 Task: Create new contact,   with mail id: 'MadelynWright95@Protonmail.com', first name: 'Madelyn', Last name: 'Wright', Job Title: UI/UX Developer, Phone number (617) 555-8901. Change life cycle stage to  'Lead' and lead status to 'New'. Add new company to the associated contact: www.geslogistics.com
 . Logged in from softage.5@softage.net
Action: Mouse moved to (87, 72)
Screenshot: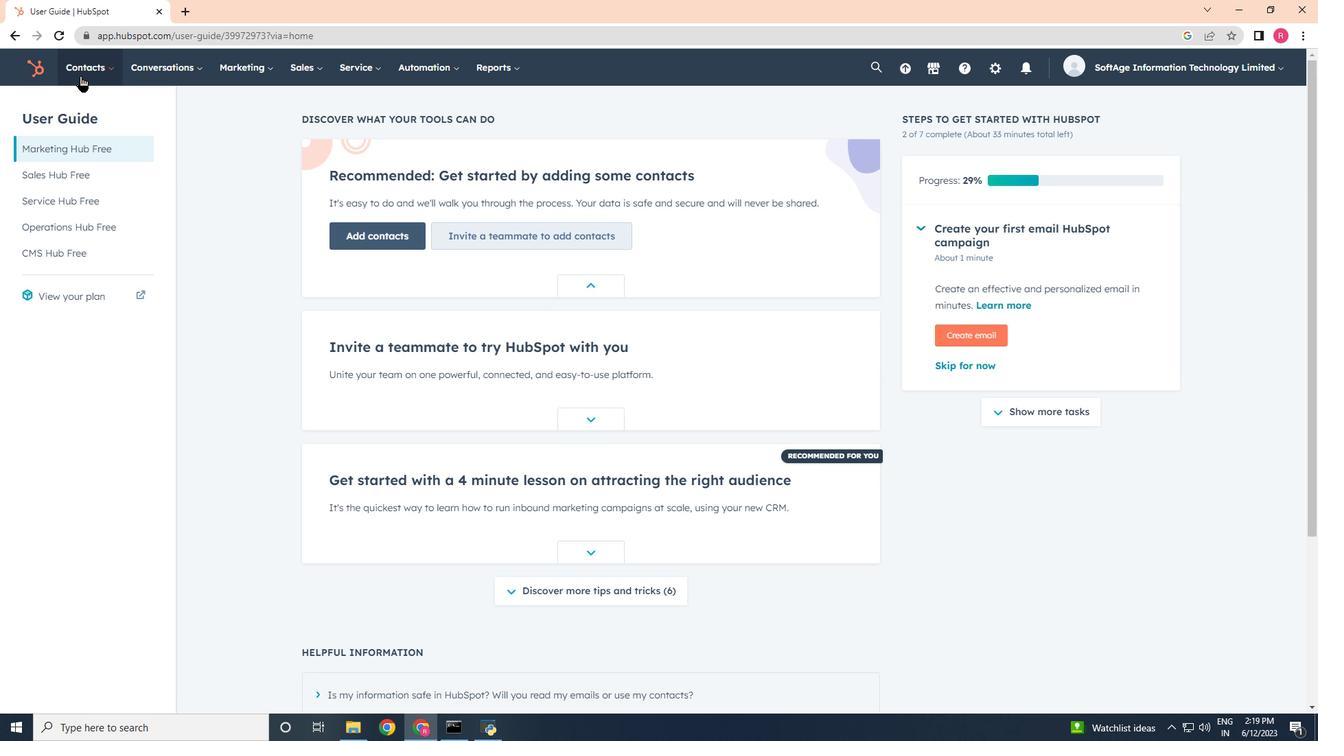 
Action: Mouse pressed left at (87, 72)
Screenshot: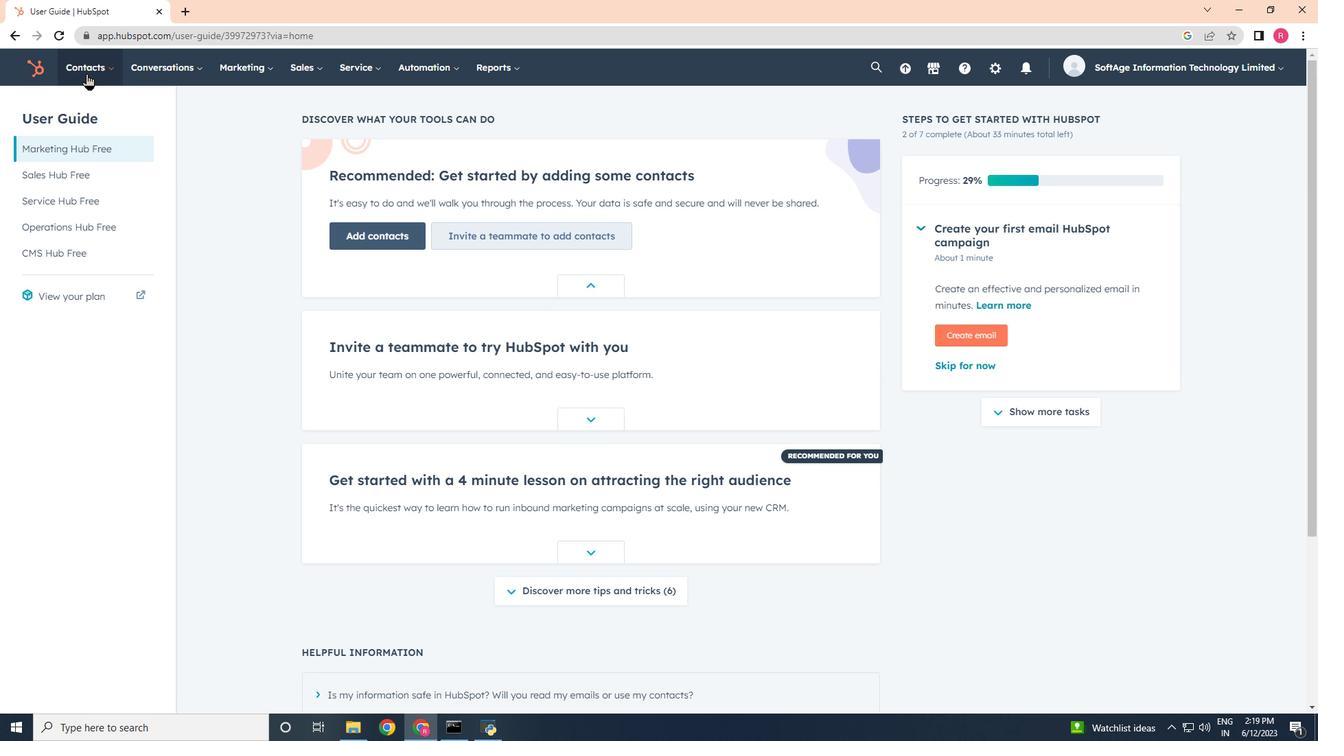 
Action: Mouse moved to (84, 113)
Screenshot: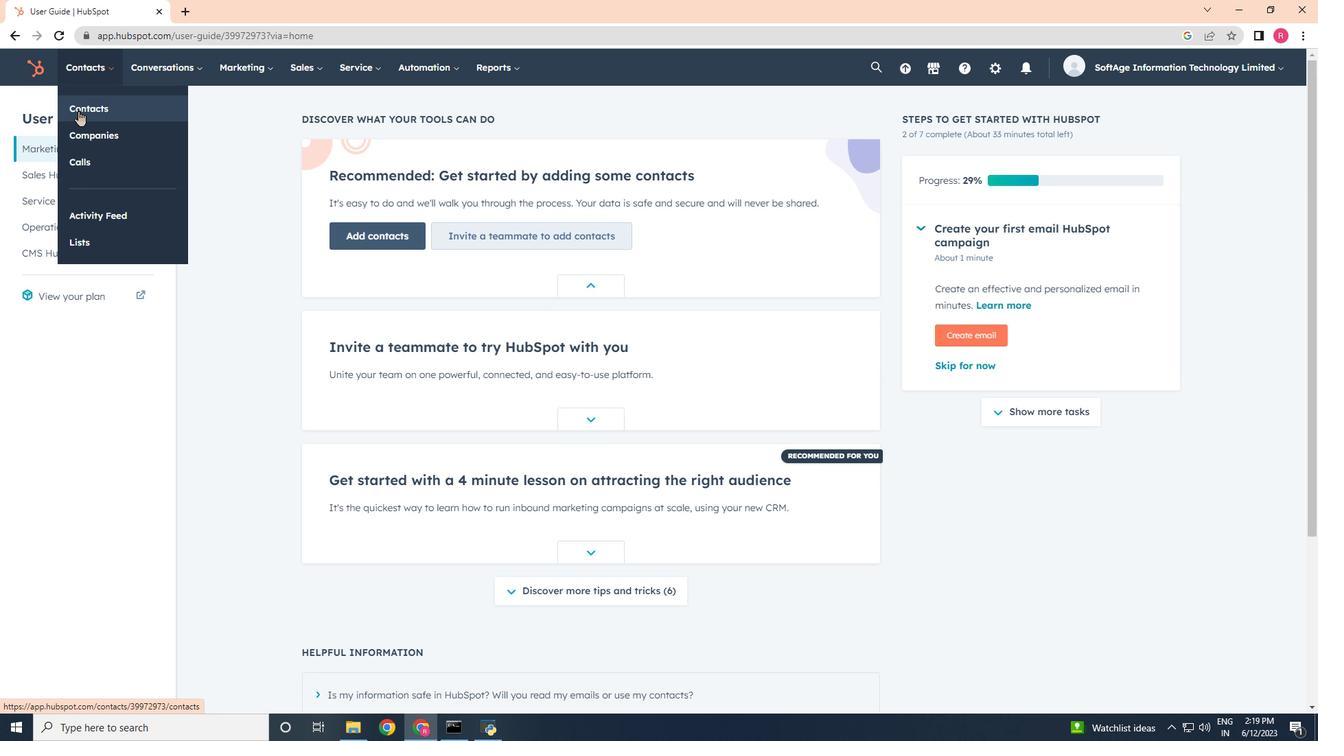 
Action: Mouse pressed left at (84, 113)
Screenshot: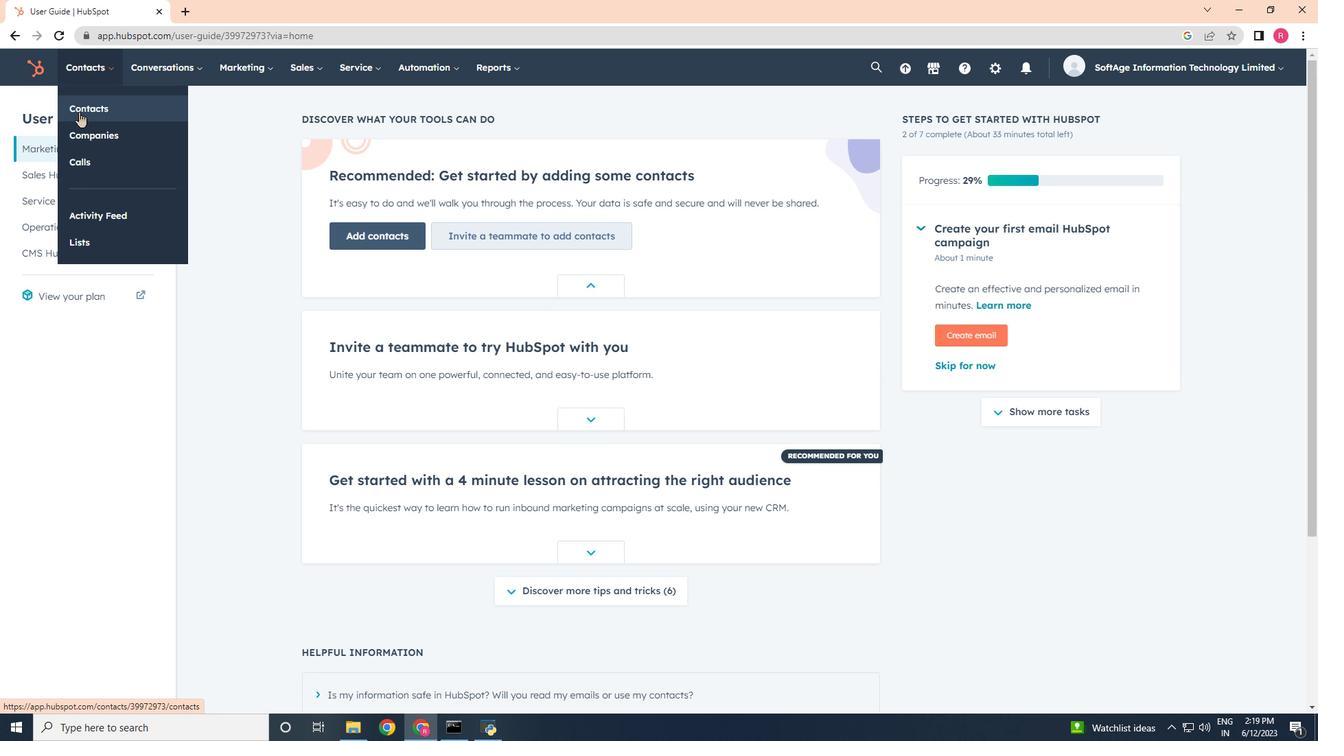 
Action: Mouse moved to (1260, 107)
Screenshot: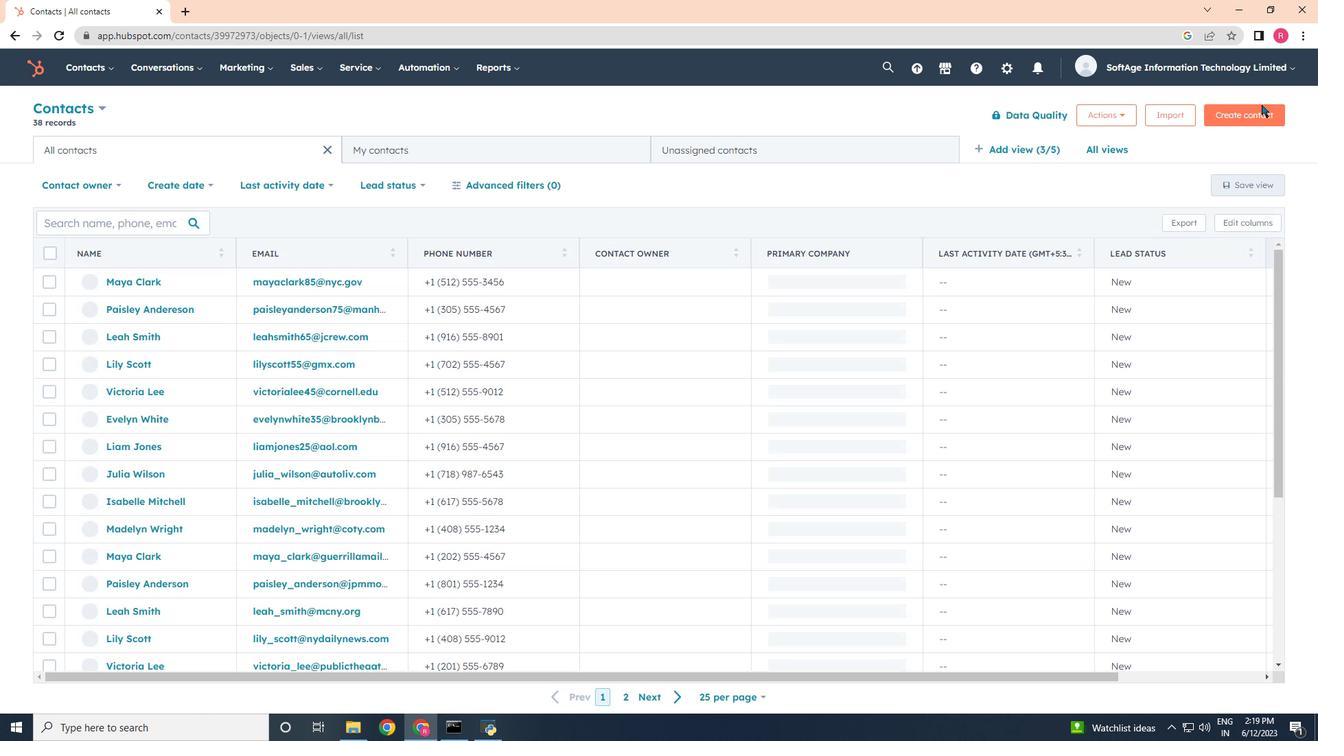 
Action: Mouse pressed left at (1260, 107)
Screenshot: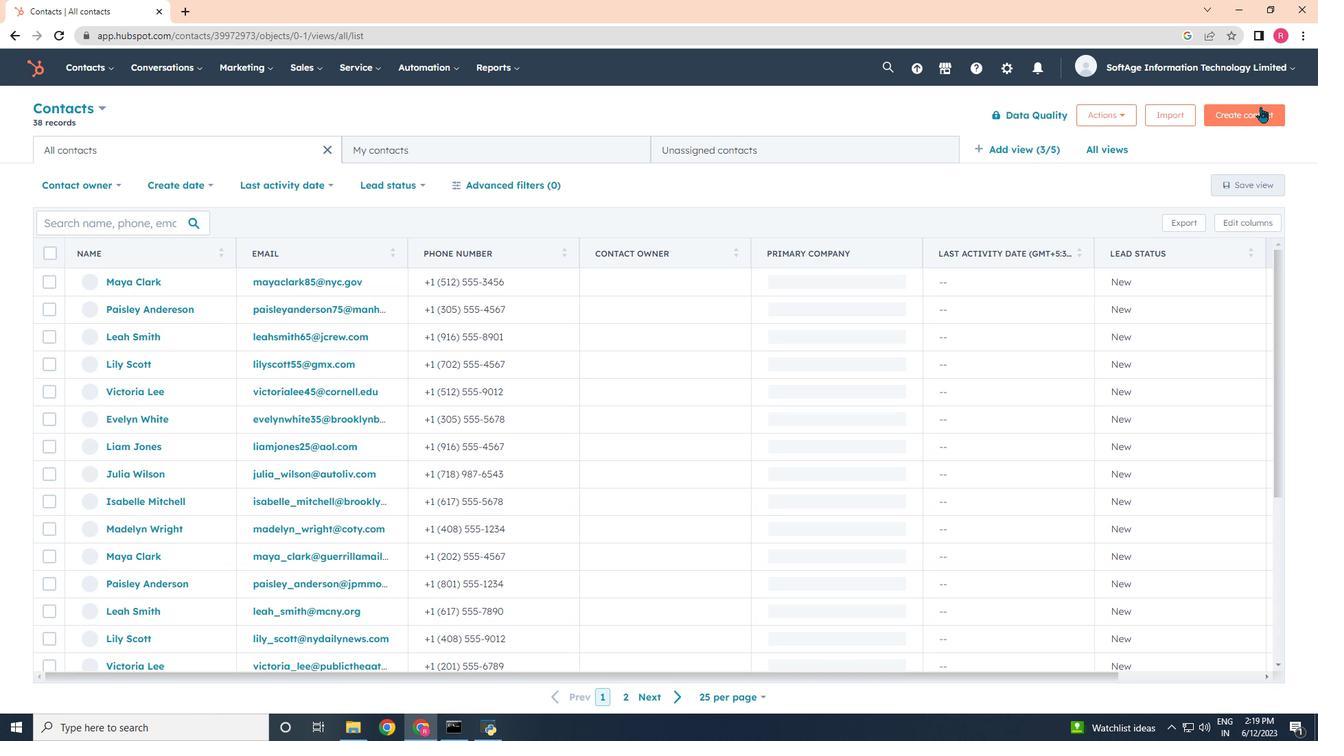 
Action: Mouse moved to (1072, 191)
Screenshot: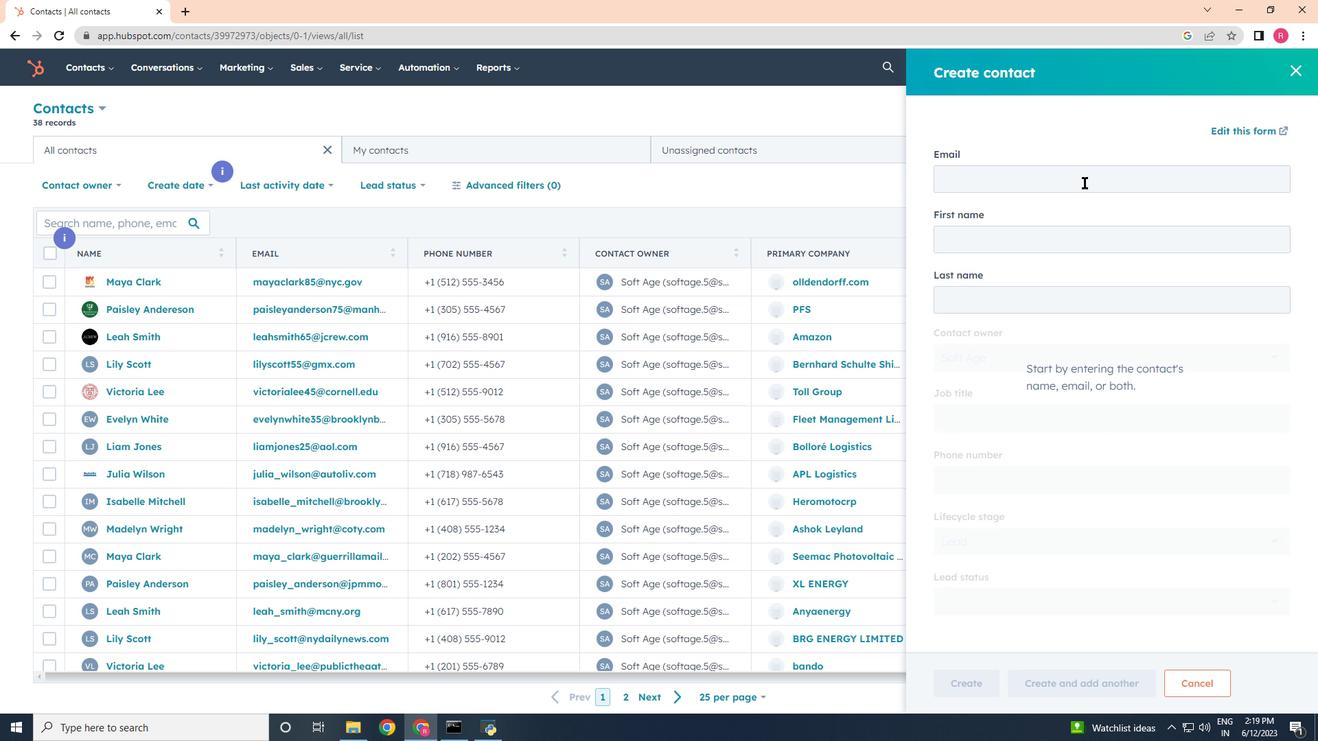 
Action: Mouse pressed left at (1072, 191)
Screenshot: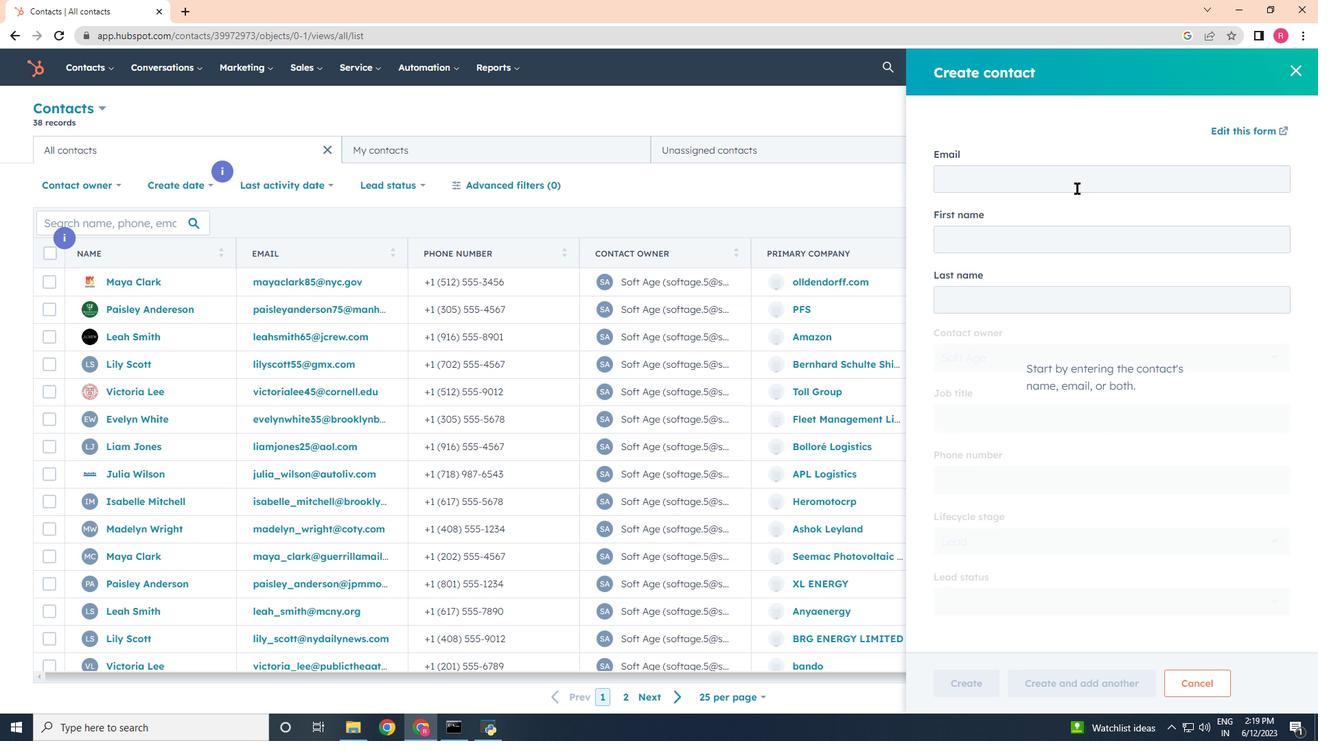 
Action: Key pressed <Key.shift>Madelyn<Key.shift>Wrigjt<Key.backspace><Key.backspace>ht95<Key.shift><Key.shift><Key.shift><Key.shift><Key.shift><Key.shift><Key.shift><Key.shift><Key.shift><Key.shift><Key.shift><Key.shift><Key.shift><Key.shift><Key.shift><Key.shift><Key.shift>@<Key.shift>Protonmail.com
Screenshot: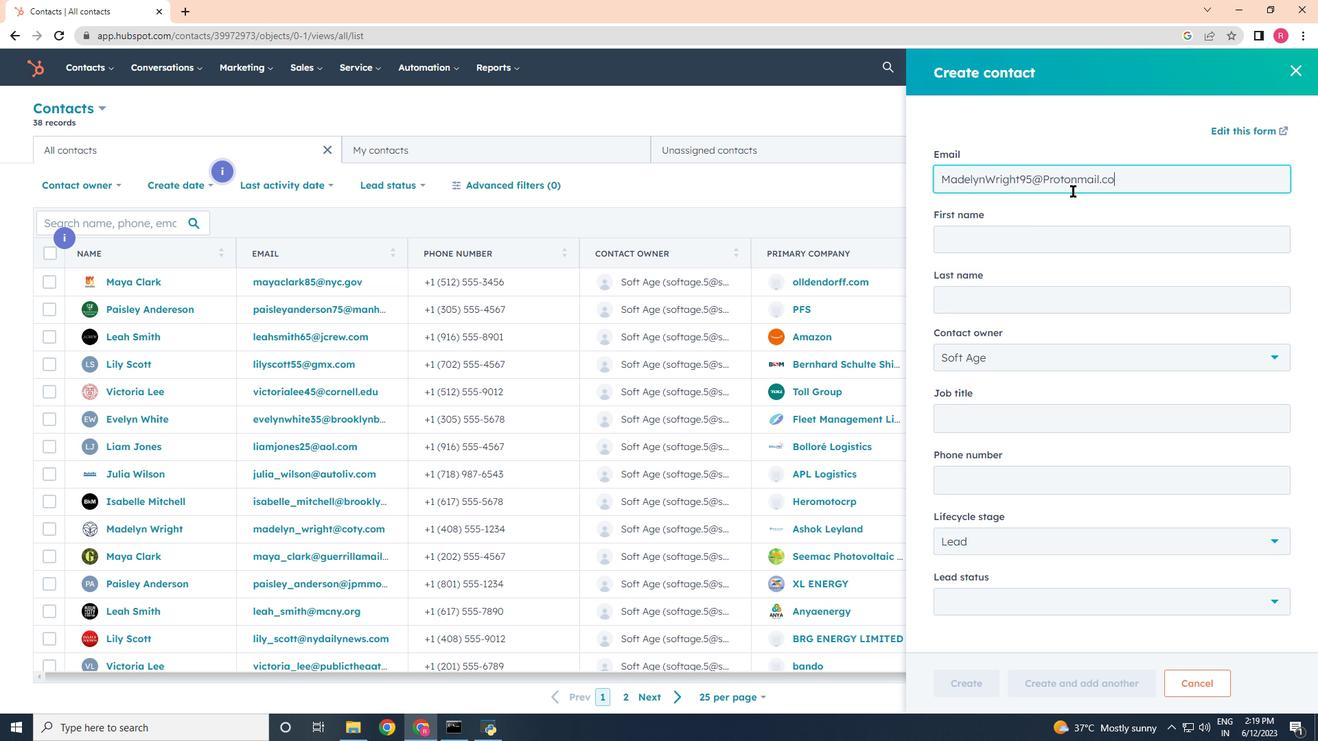
Action: Mouse moved to (1054, 234)
Screenshot: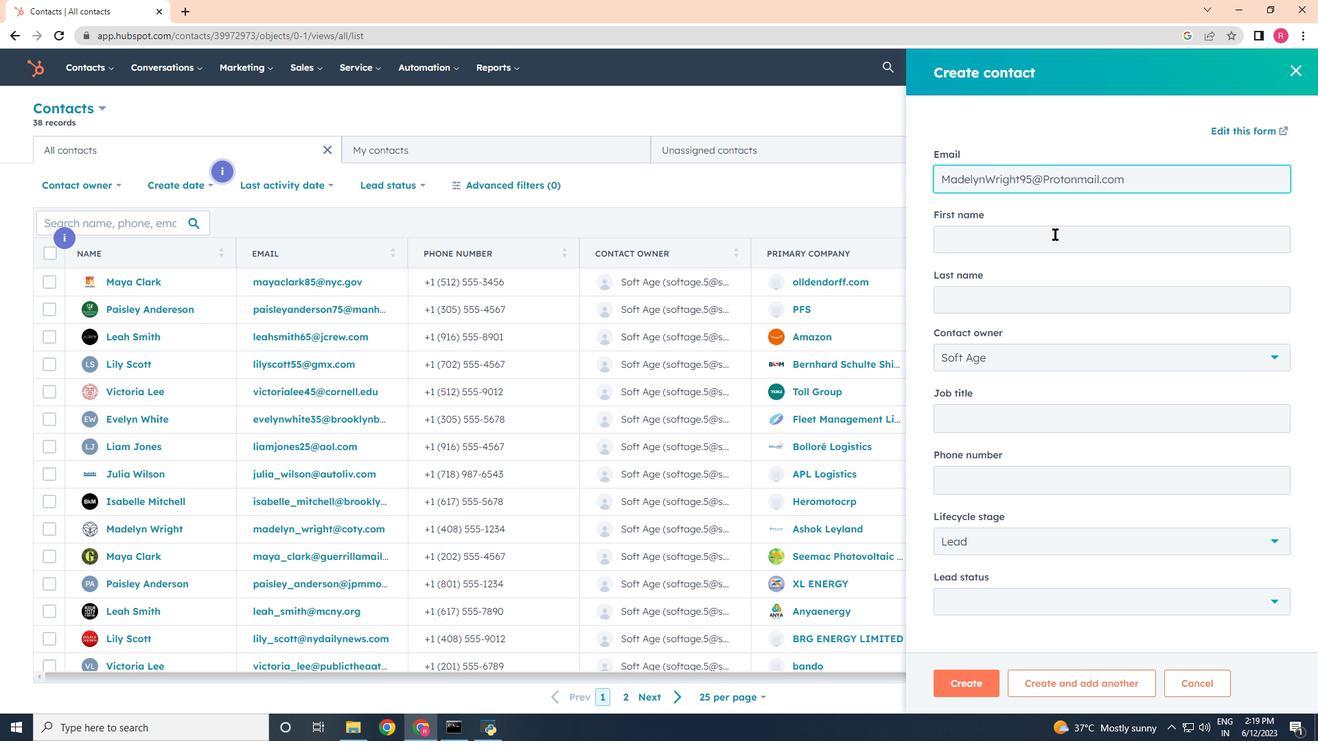 
Action: Mouse pressed left at (1054, 234)
Screenshot: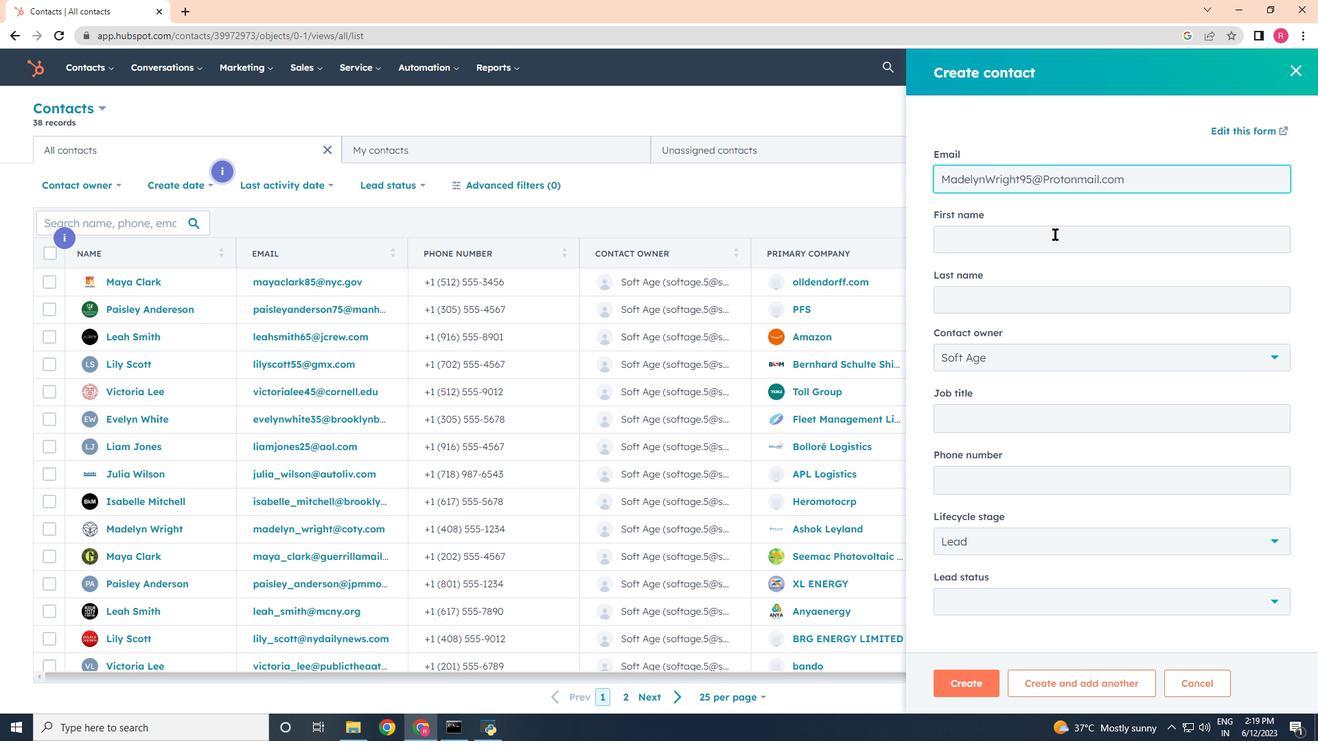 
Action: Mouse moved to (1052, 234)
Screenshot: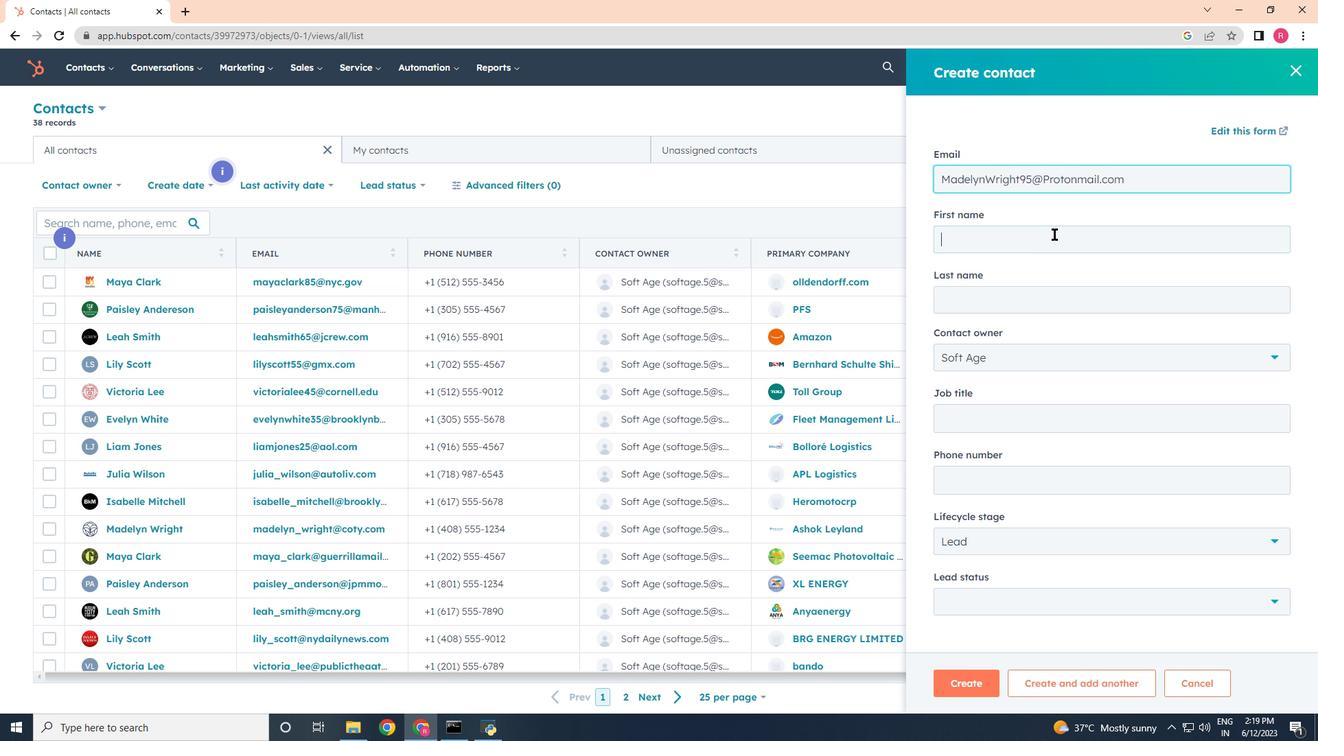 
Action: Key pressed <Key.shift><Key.shift><Key.shift><Key.shift><Key.shift>Madek<Key.backspace>lyn<Key.space><Key.tab><Key.shift><Key.shift><Key.shift><Key.shift><Key.shift><Key.shift><Key.shift><Key.shift><Key.shift><Key.shift><Key.shift><Key.shift><Key.shift><Key.shift><Key.shift><Key.shift><Key.shift><Key.shift><Key.shift><Key.shift><Key.shift><Key.shift><Key.shift><Key.shift><Key.shift><Key.shift>Wright
Screenshot: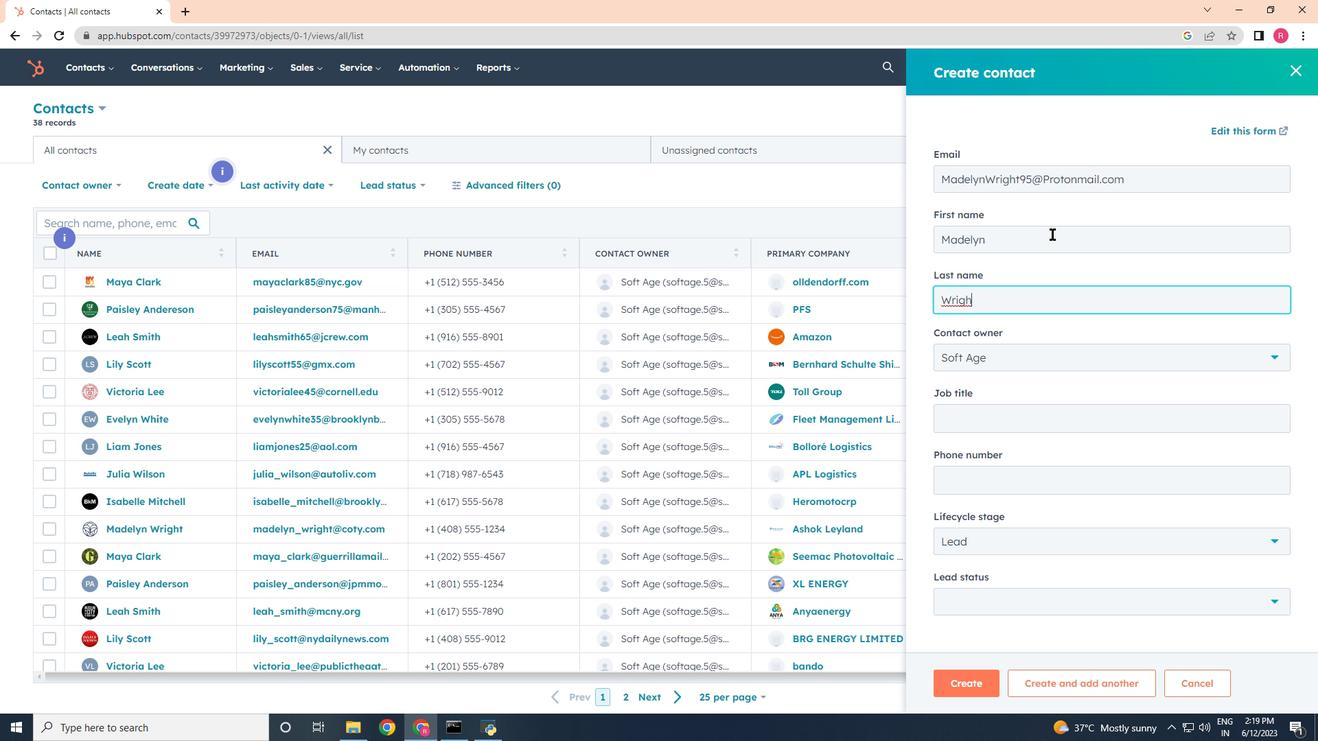 
Action: Mouse moved to (998, 418)
Screenshot: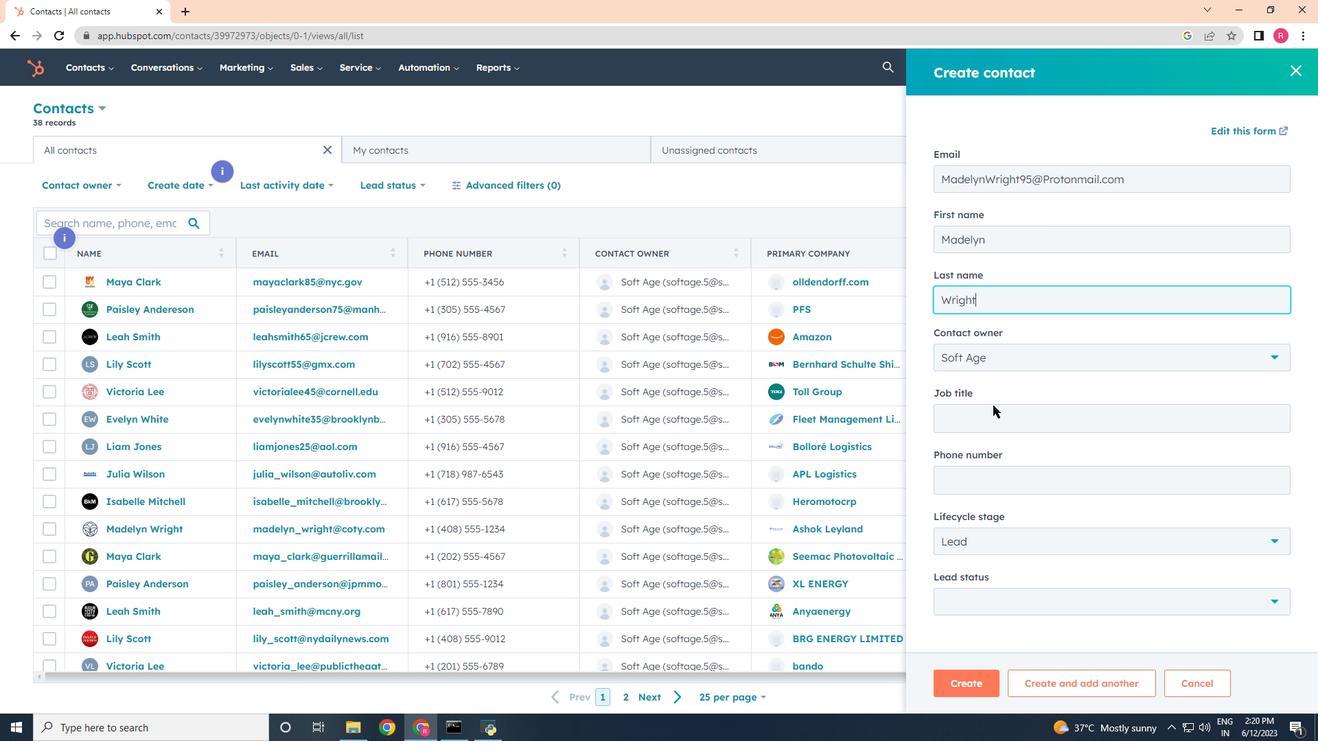 
Action: Mouse pressed left at (998, 418)
Screenshot: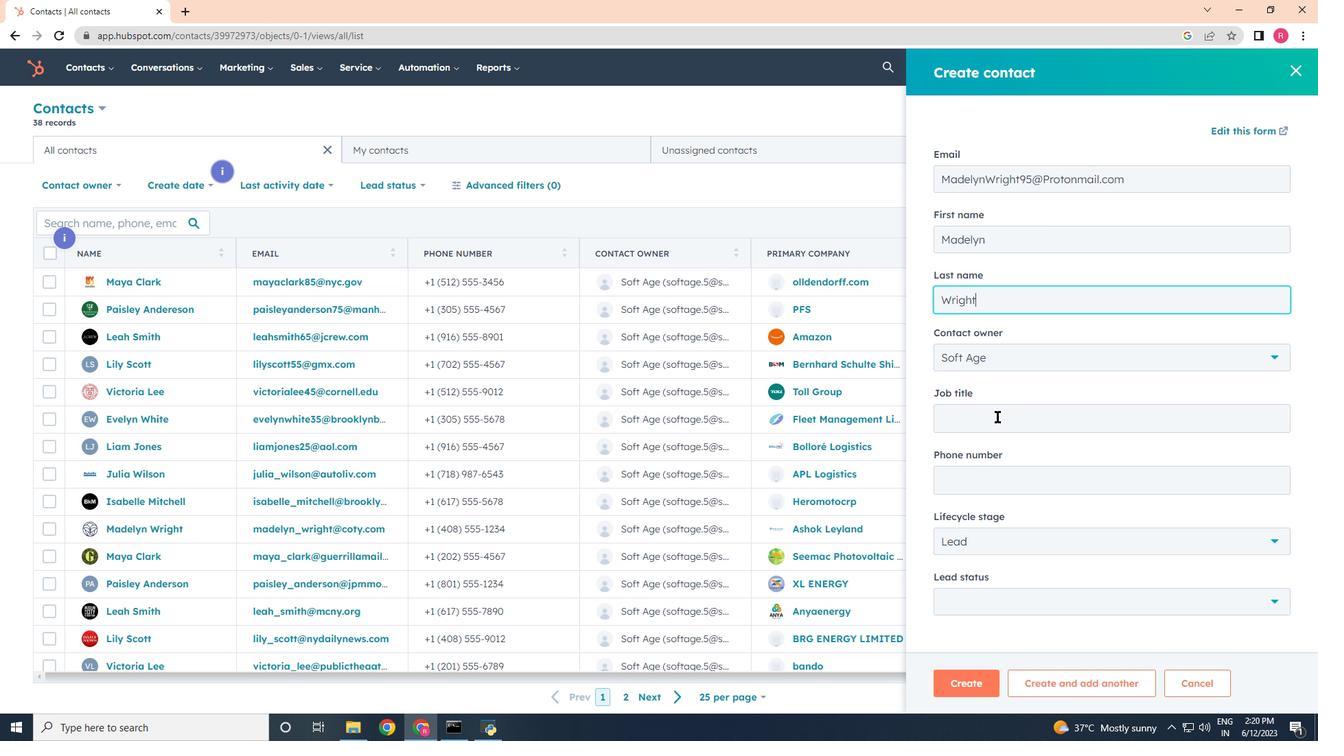 
Action: Mouse moved to (939, 406)
Screenshot: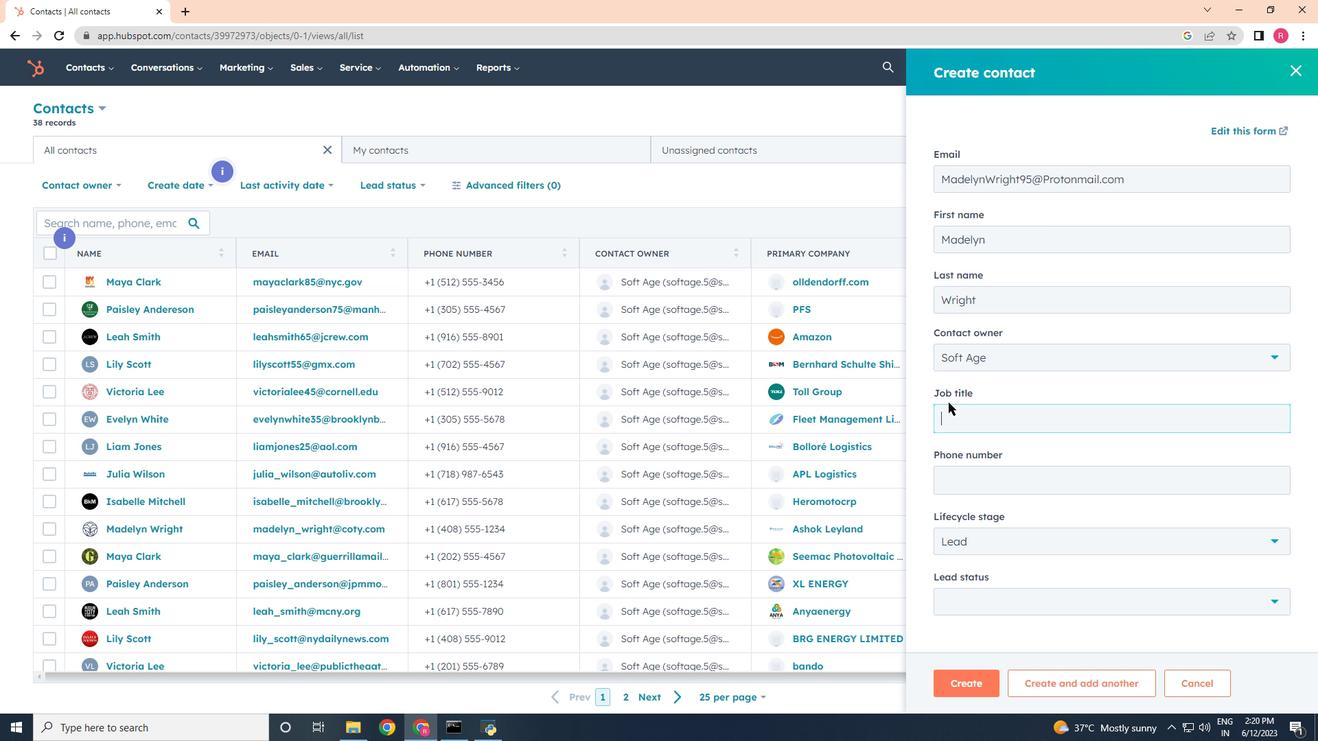 
Action: Key pressed 61
Screenshot: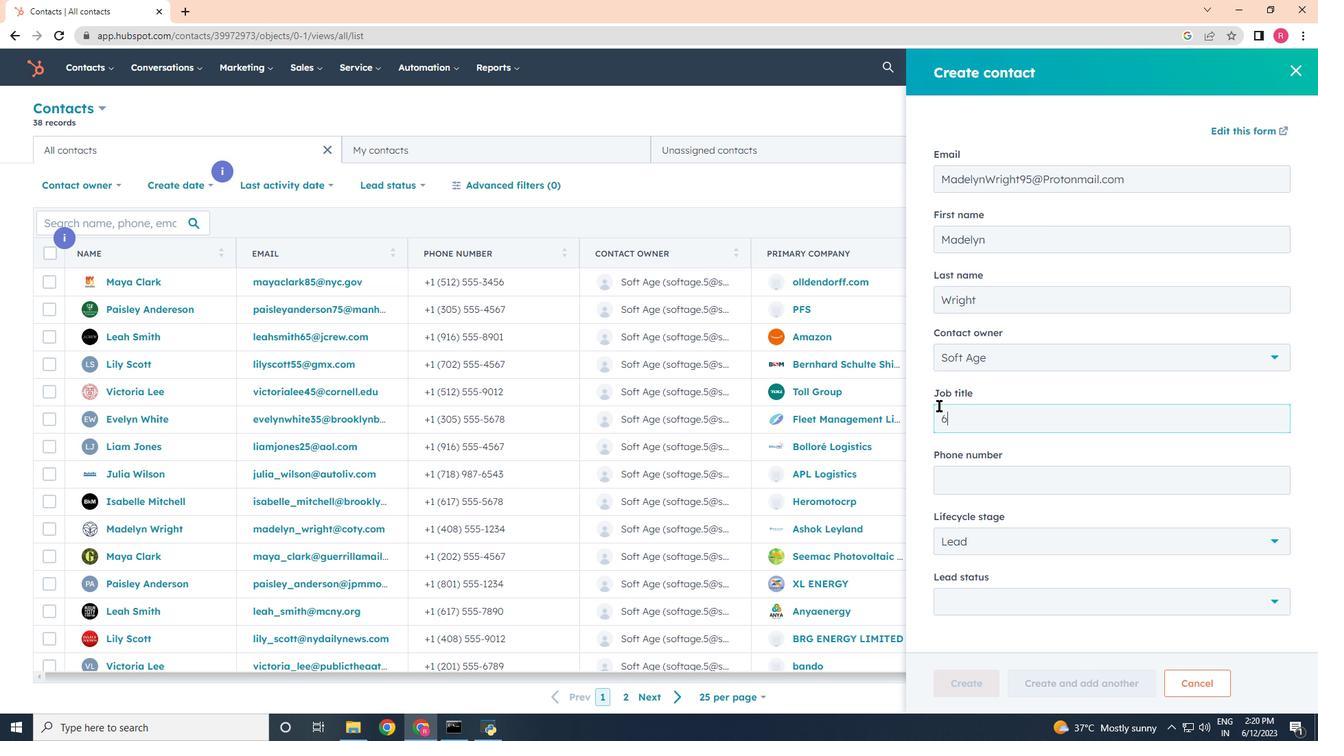 
Action: Mouse moved to (937, 407)
Screenshot: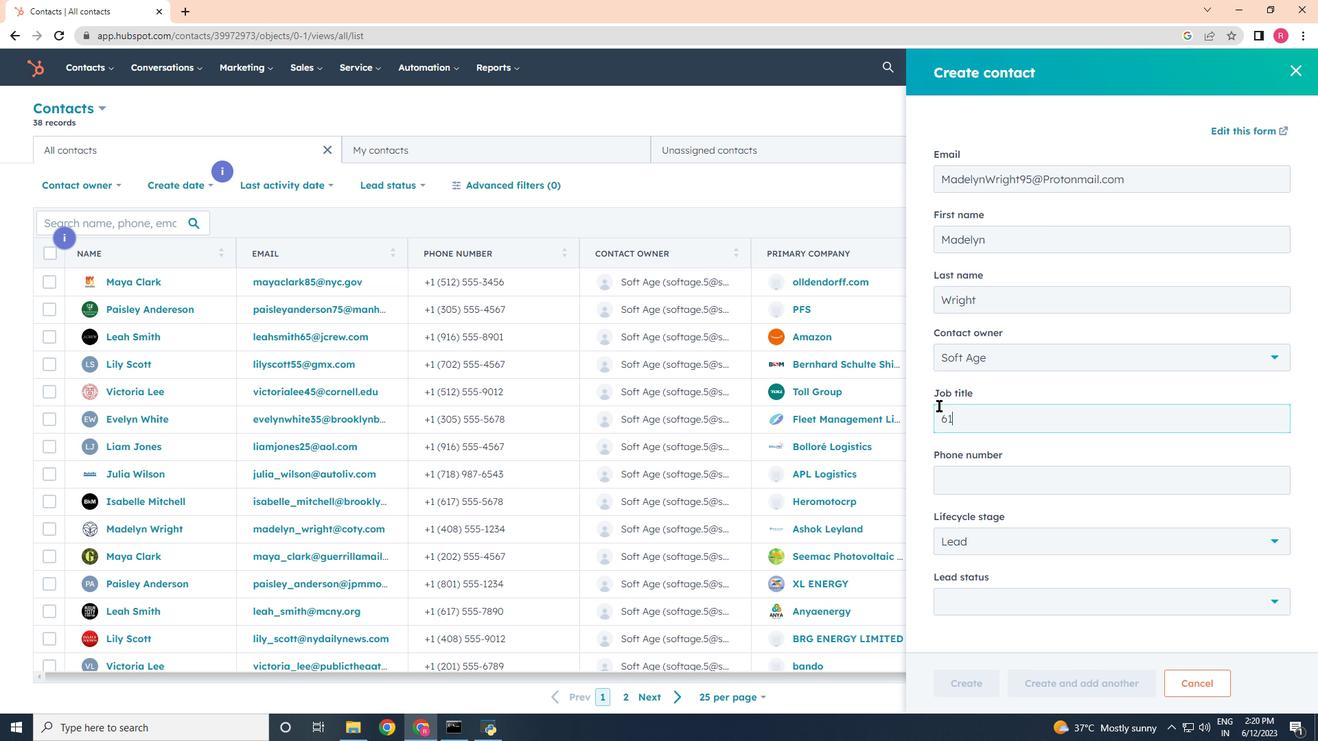 
Action: Key pressed 75558901<Key.tab><Key.tab>
Screenshot: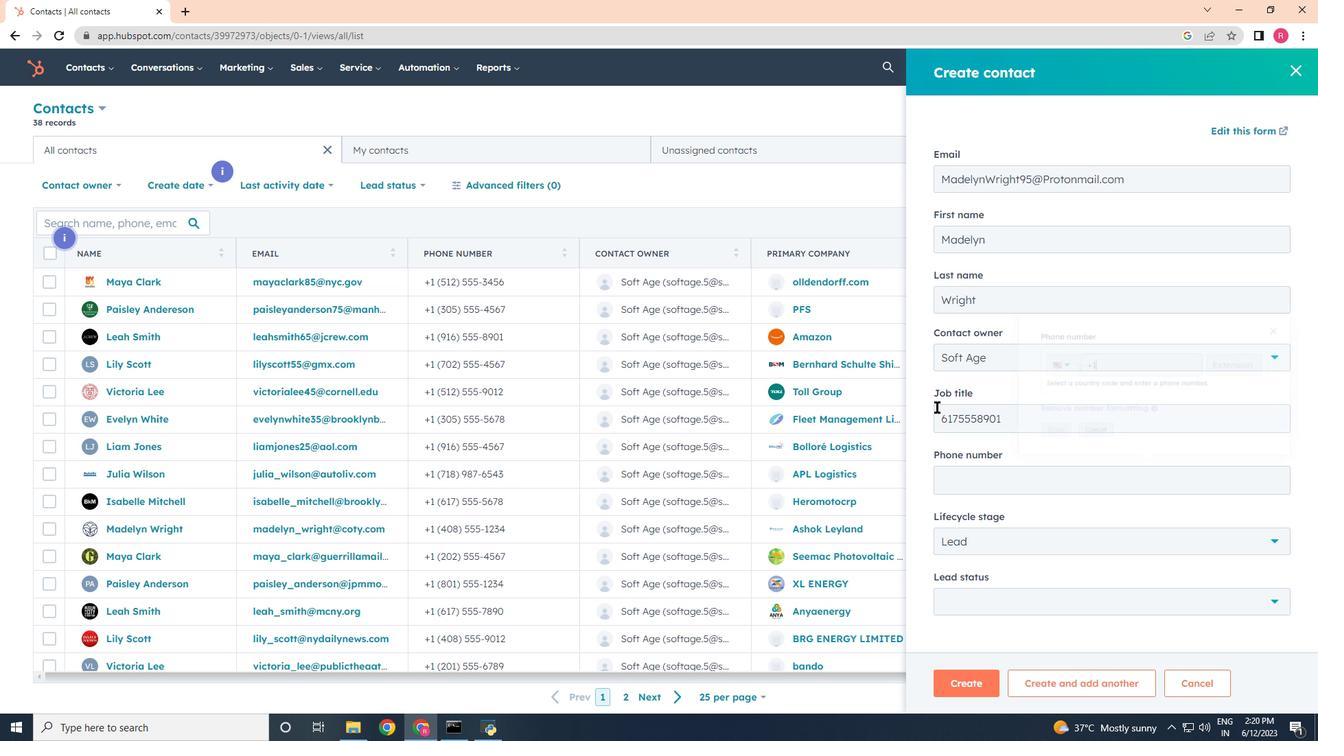 
Action: Mouse scrolled (937, 408) with delta (0, 0)
Screenshot: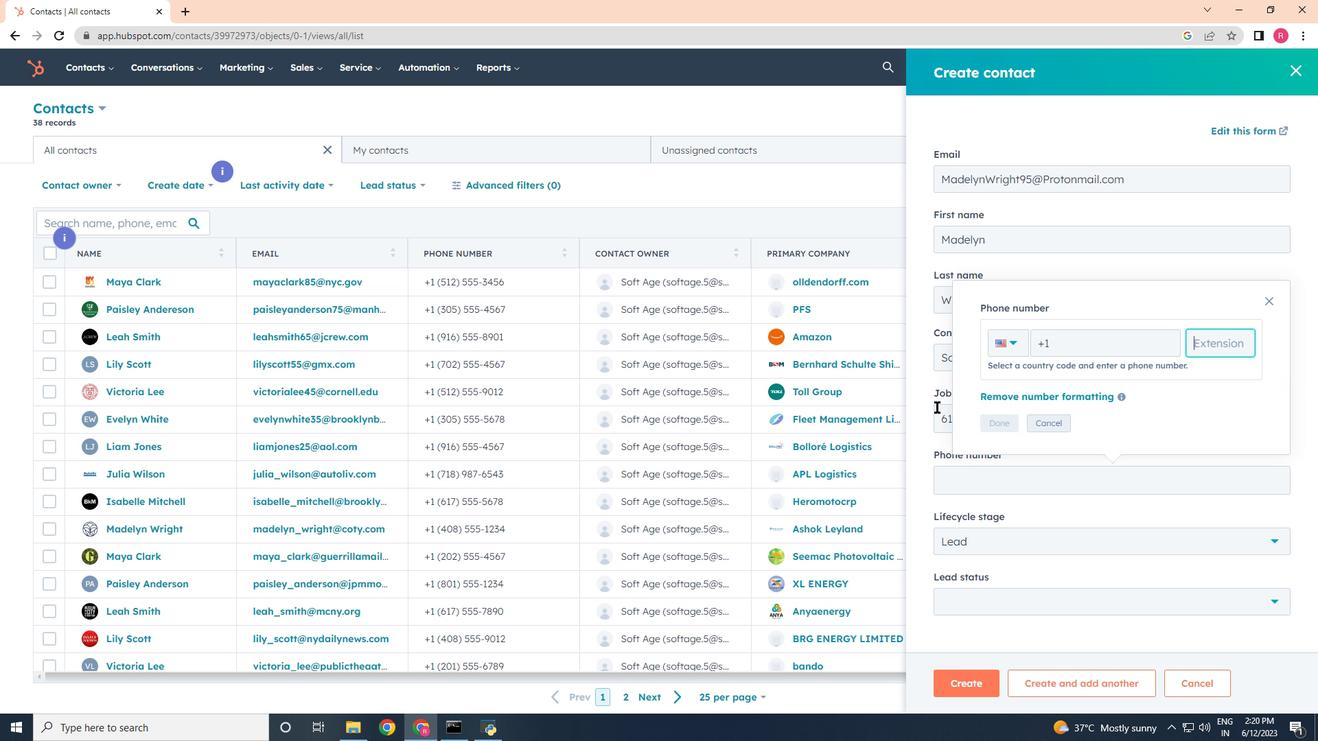 
Action: Mouse scrolled (937, 408) with delta (0, 0)
Screenshot: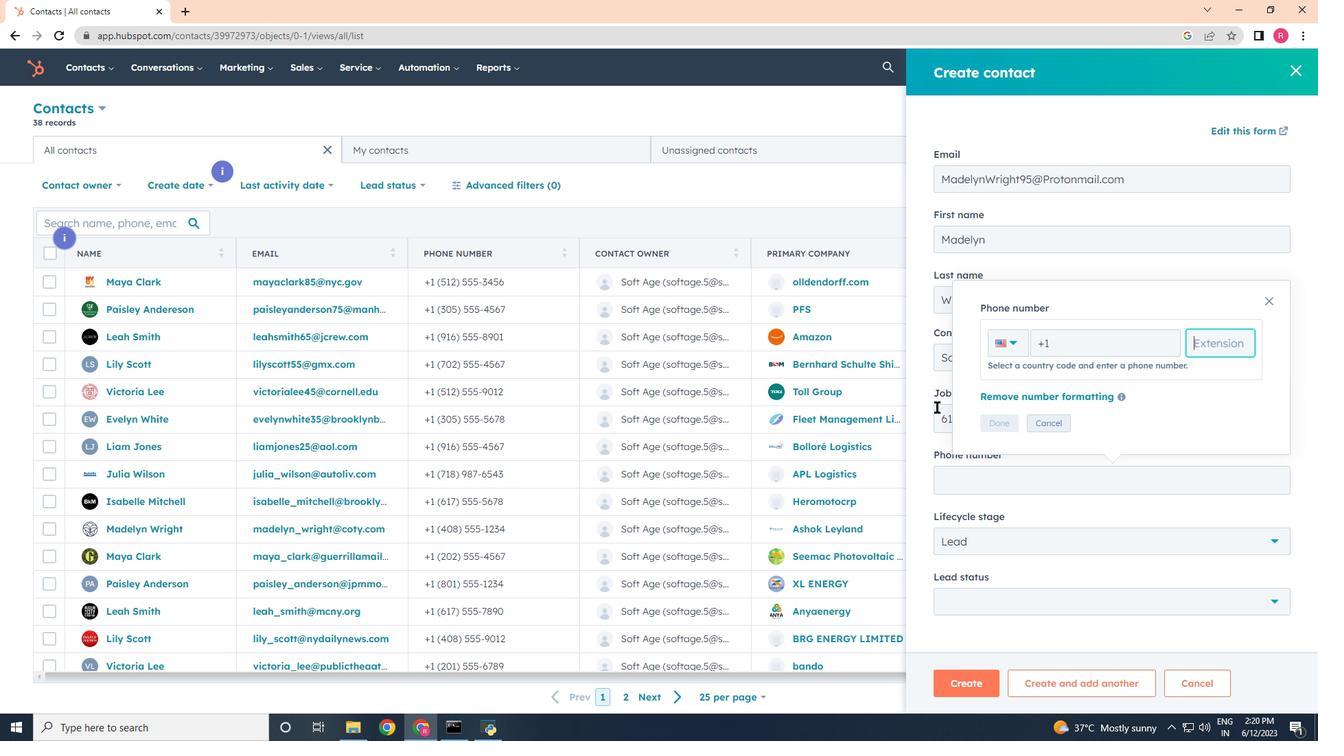 
Action: Mouse moved to (1090, 345)
Screenshot: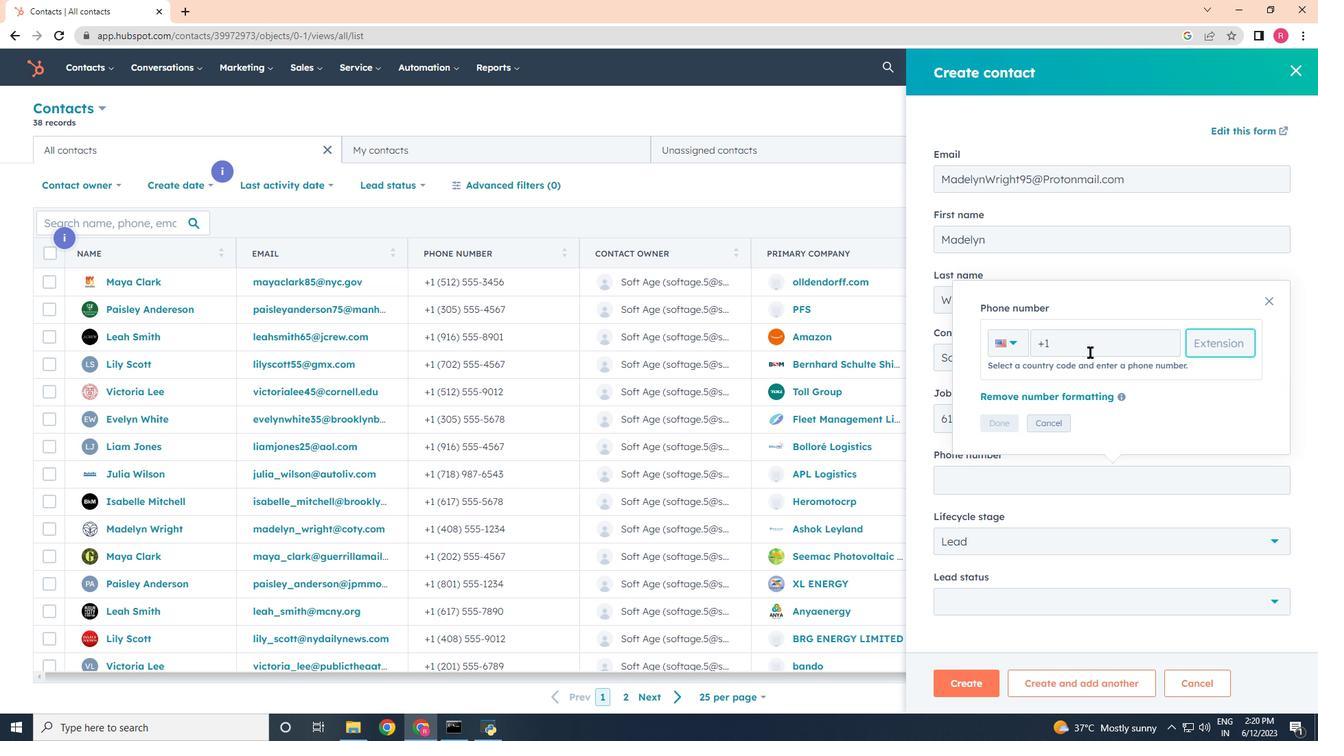 
Action: Mouse pressed left at (1090, 345)
Screenshot: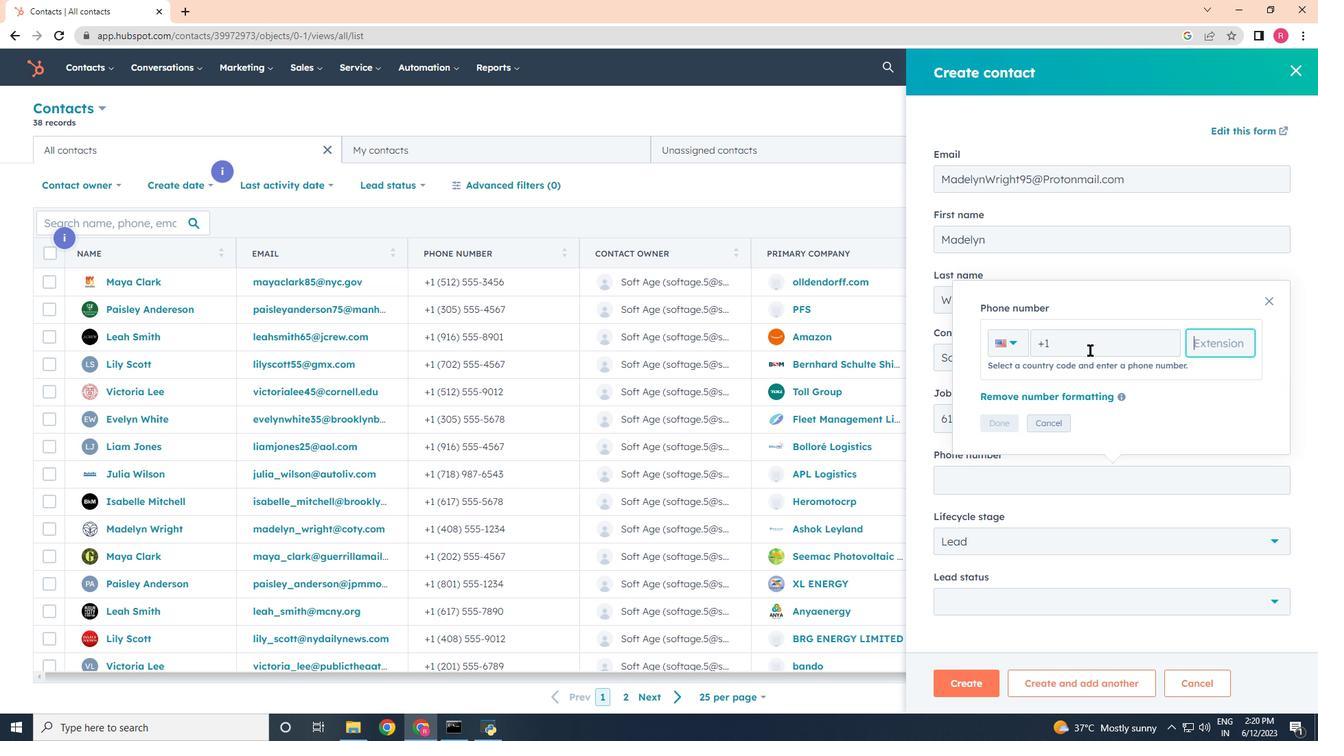 
Action: Mouse moved to (1002, 492)
Screenshot: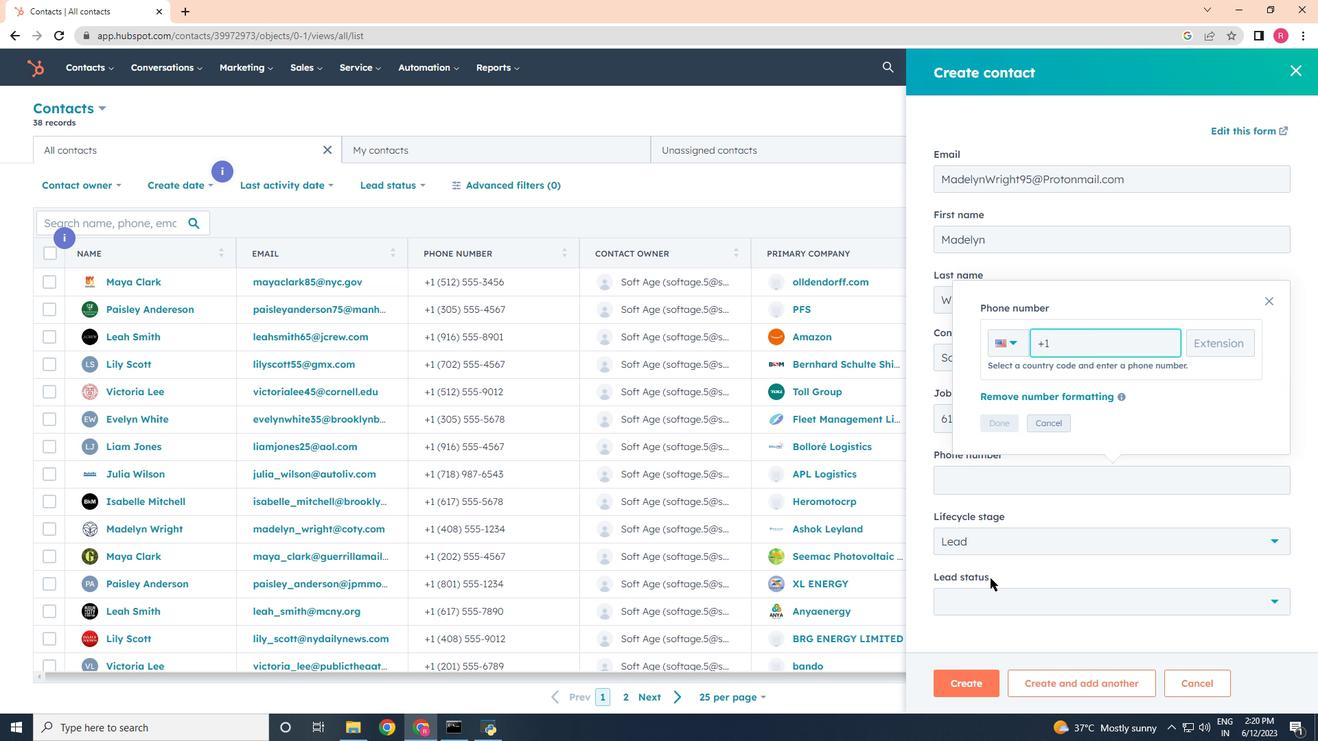 
Action: Mouse pressed left at (1002, 492)
Screenshot: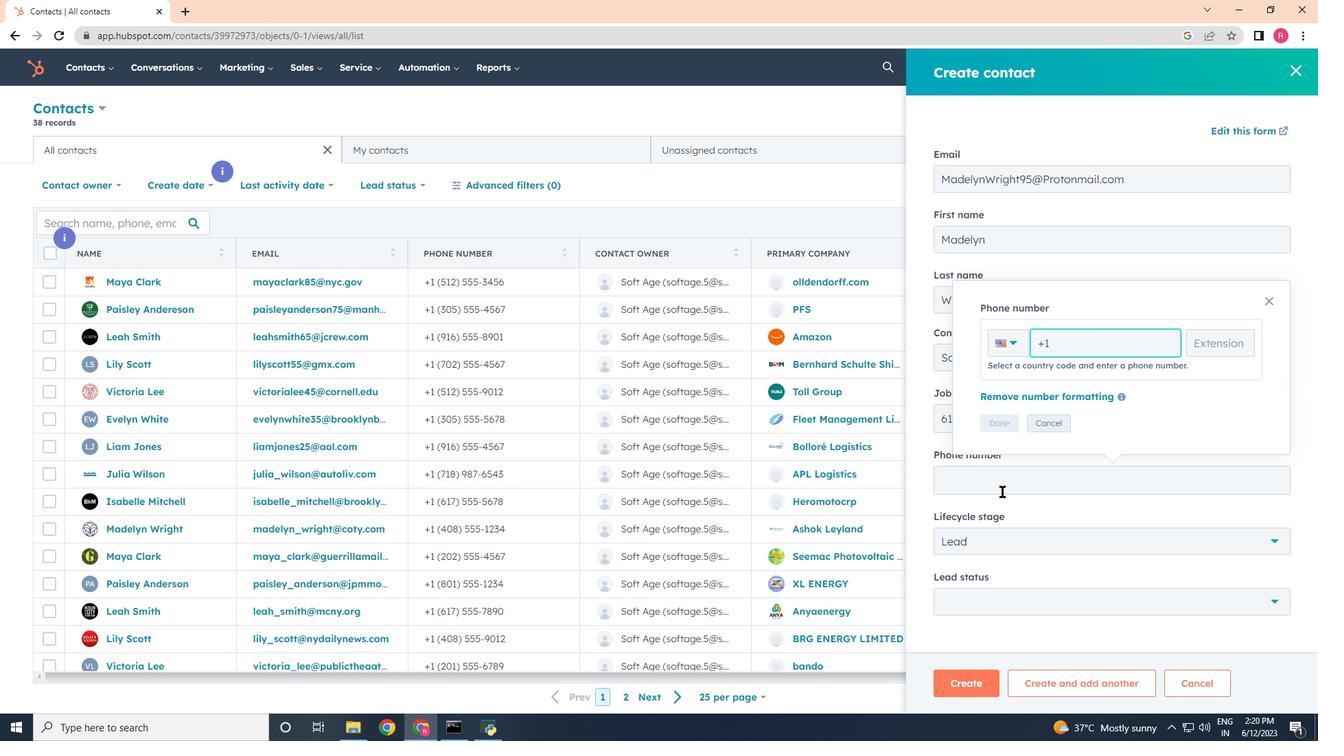 
Action: Mouse moved to (1042, 423)
Screenshot: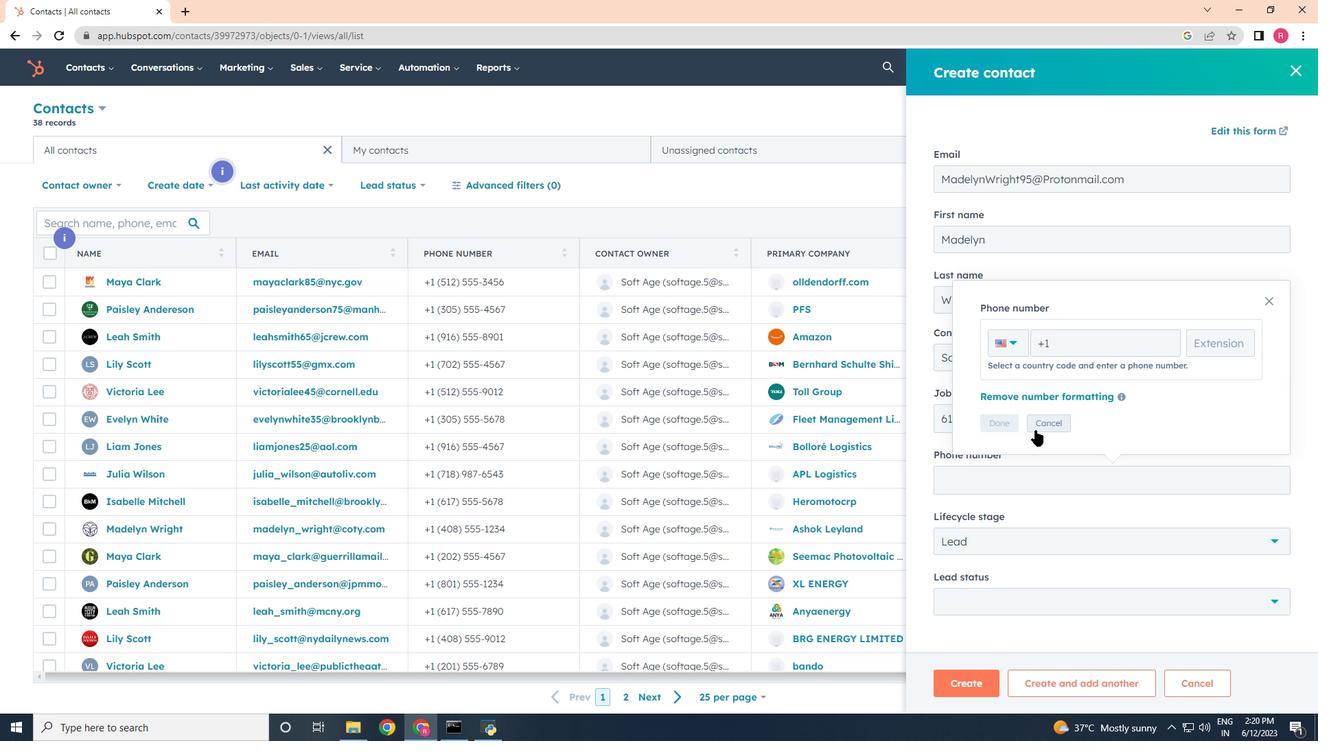 
Action: Mouse pressed left at (1042, 423)
Screenshot: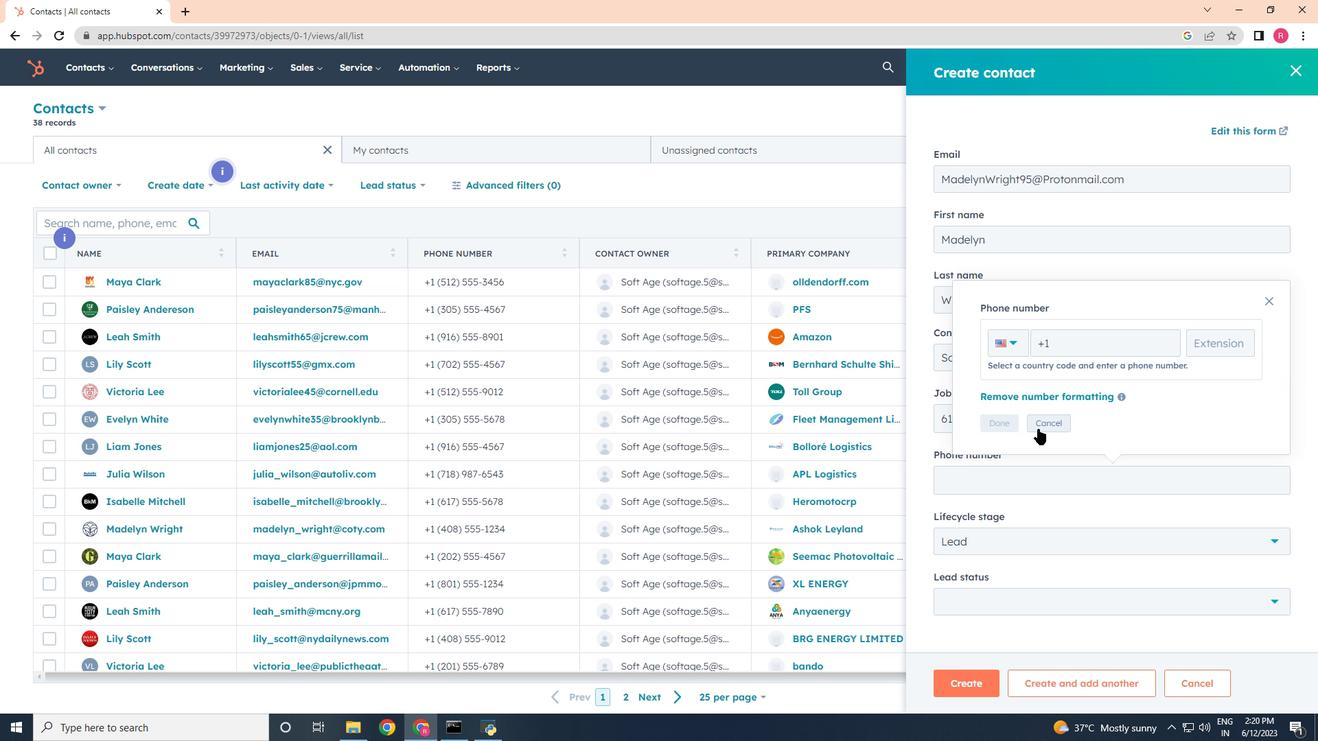 
Action: Mouse moved to (1026, 418)
Screenshot: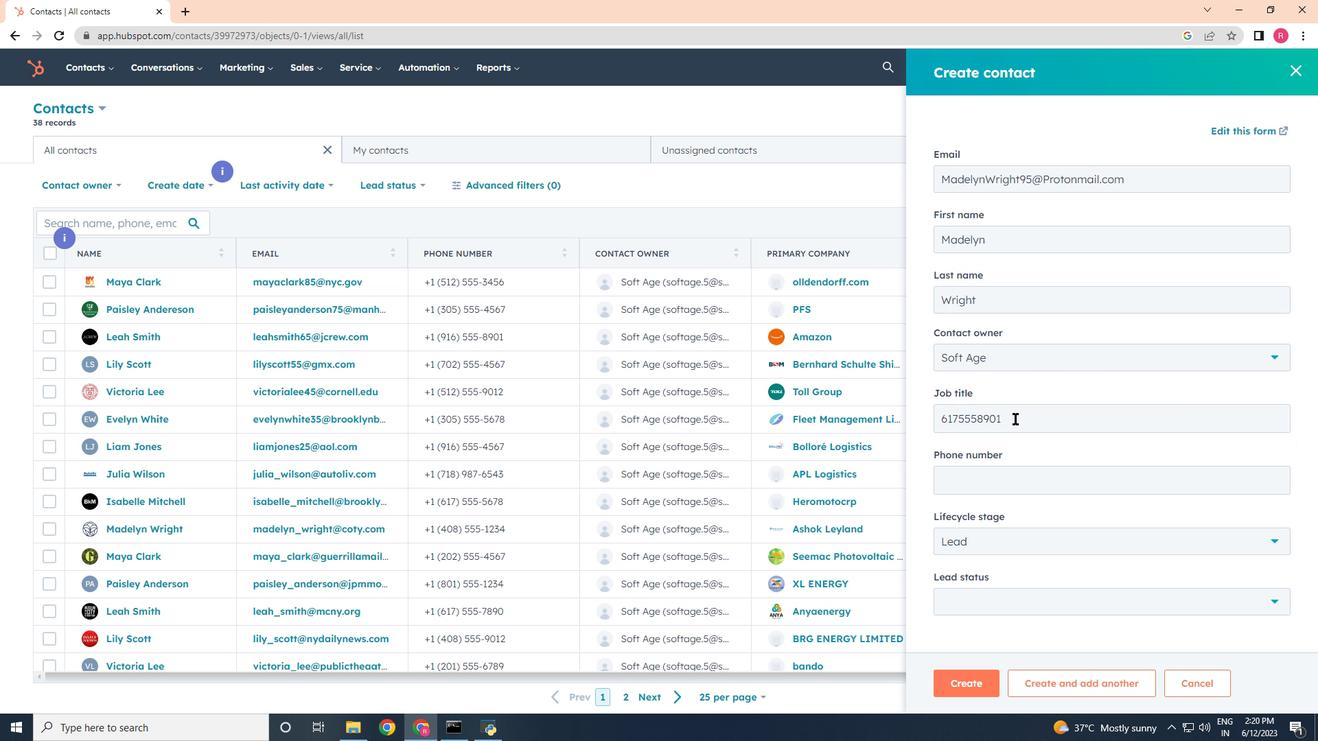 
Action: Mouse pressed left at (1026, 418)
Screenshot: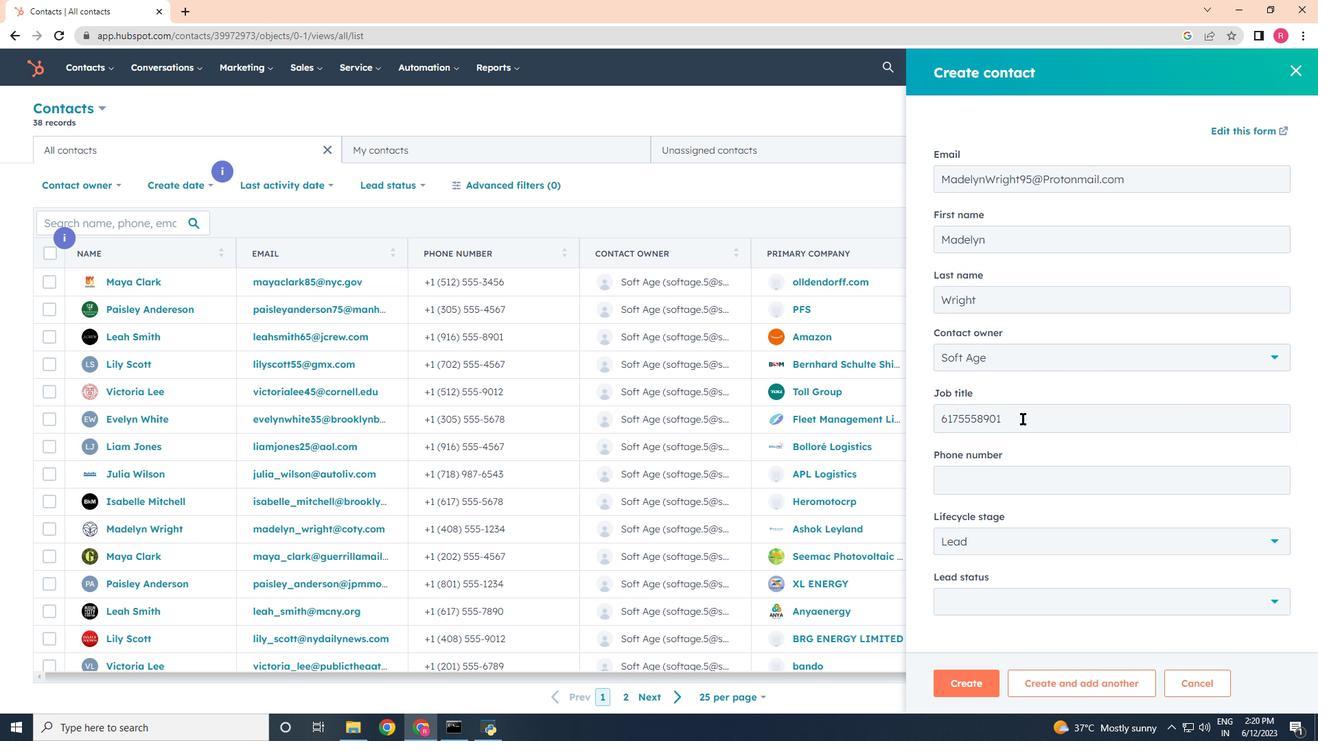 
Action: Mouse pressed left at (1026, 418)
Screenshot: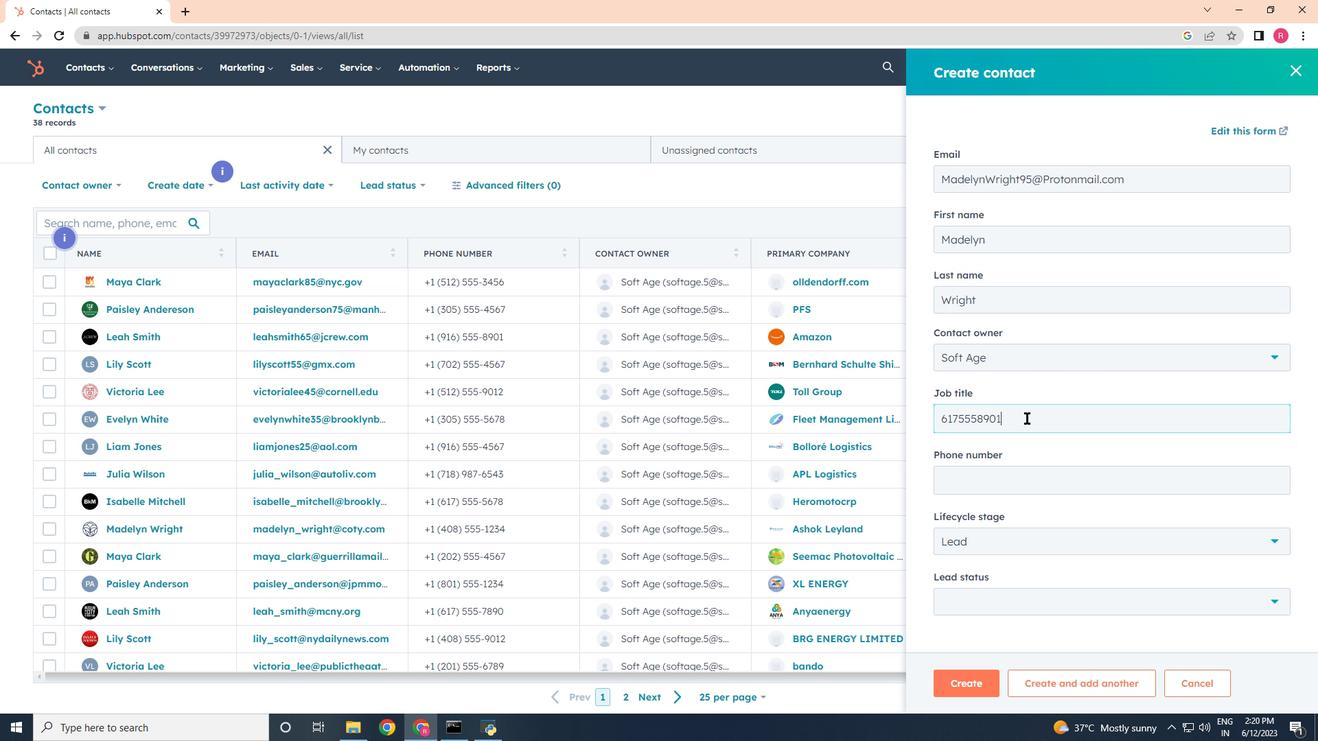 
Action: Mouse moved to (966, 433)
Screenshot: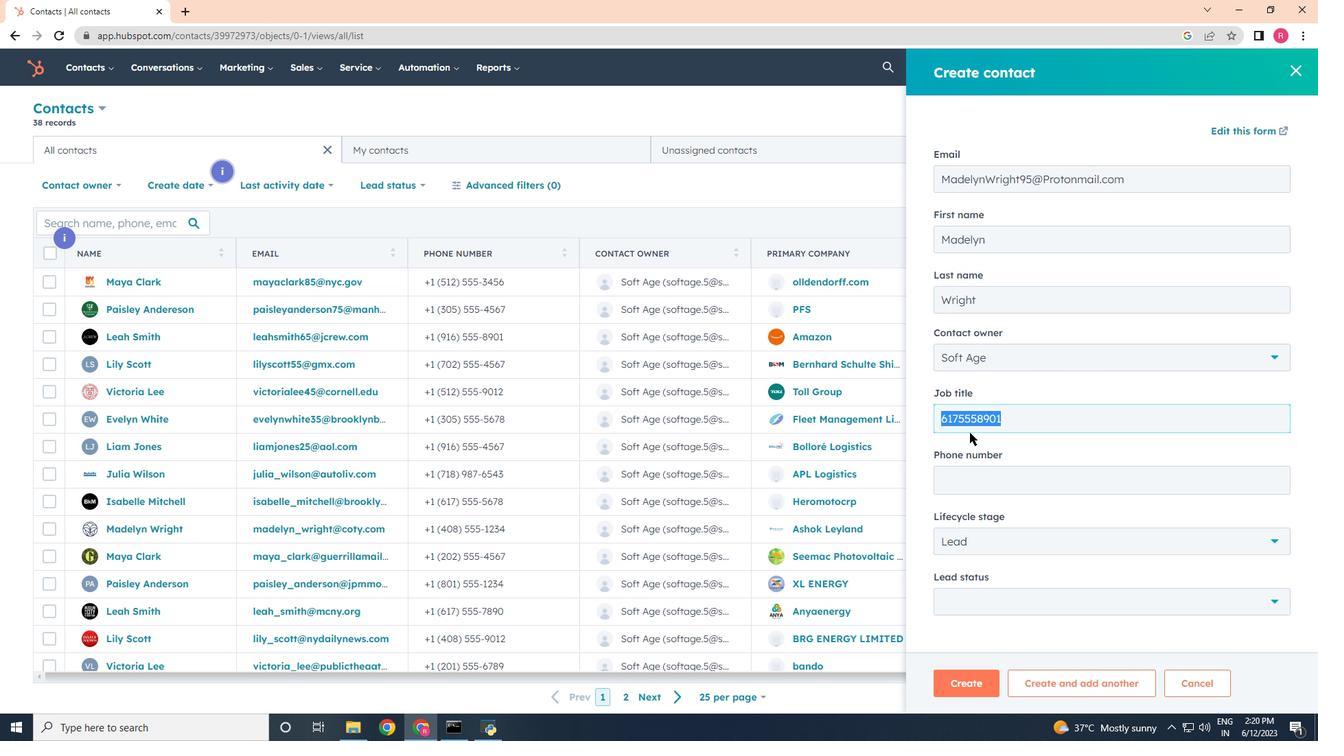 
Action: Key pressed <Key.backspace>ctrl+Zctrl+Z<'\x1a'><'\x1a'><'\x1a'><'\x1a'><'\x1a'><'\x1a'><'\x1a'><'\x1a'><'\x1a'><'\x1a'><'\x1a'><'\x1a'>
Screenshot: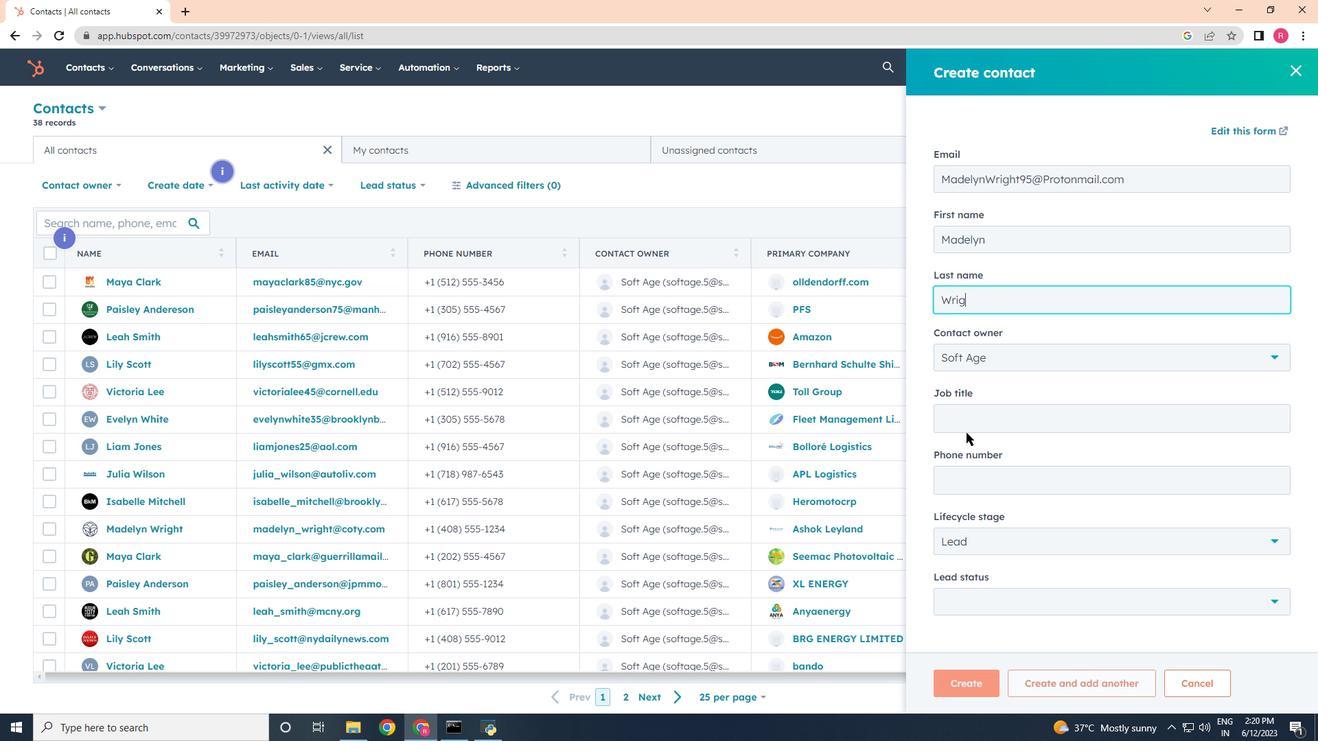 
Action: Mouse moved to (897, 437)
Screenshot: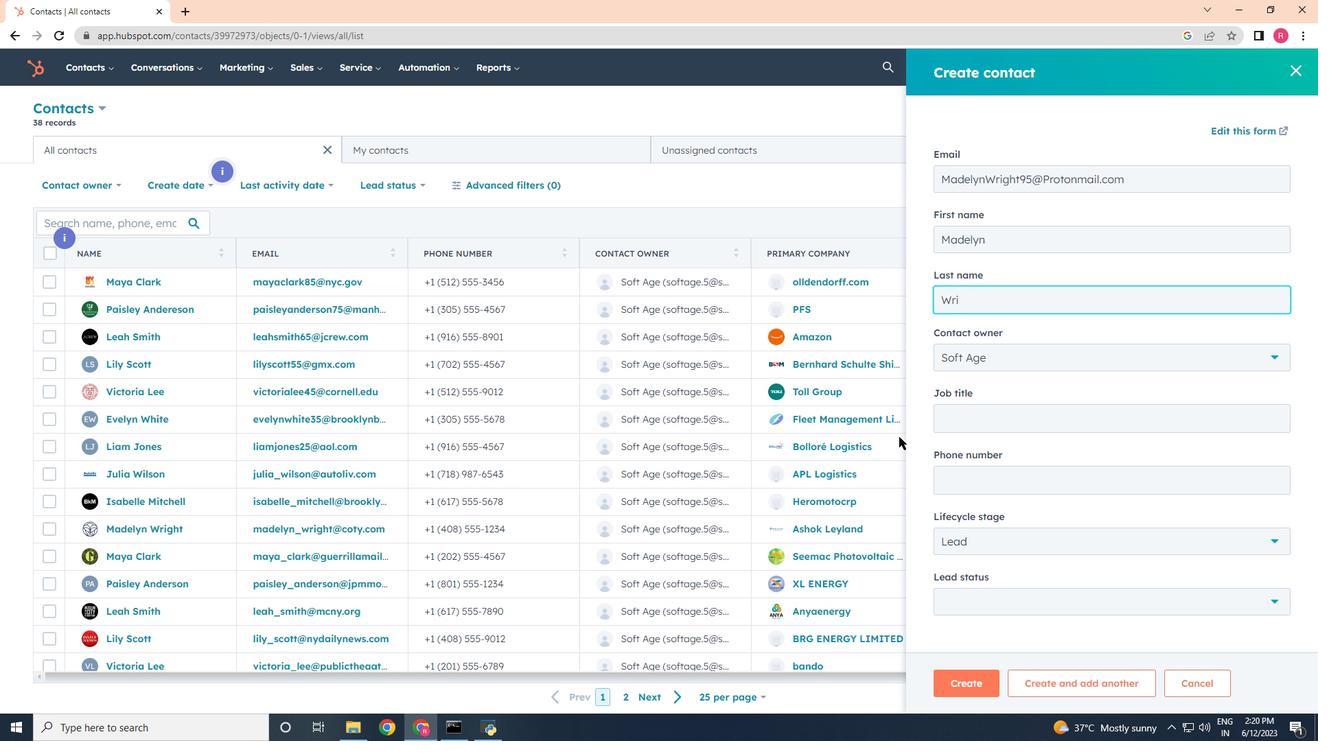 
Action: Key pressed ght<Key.space>
Screenshot: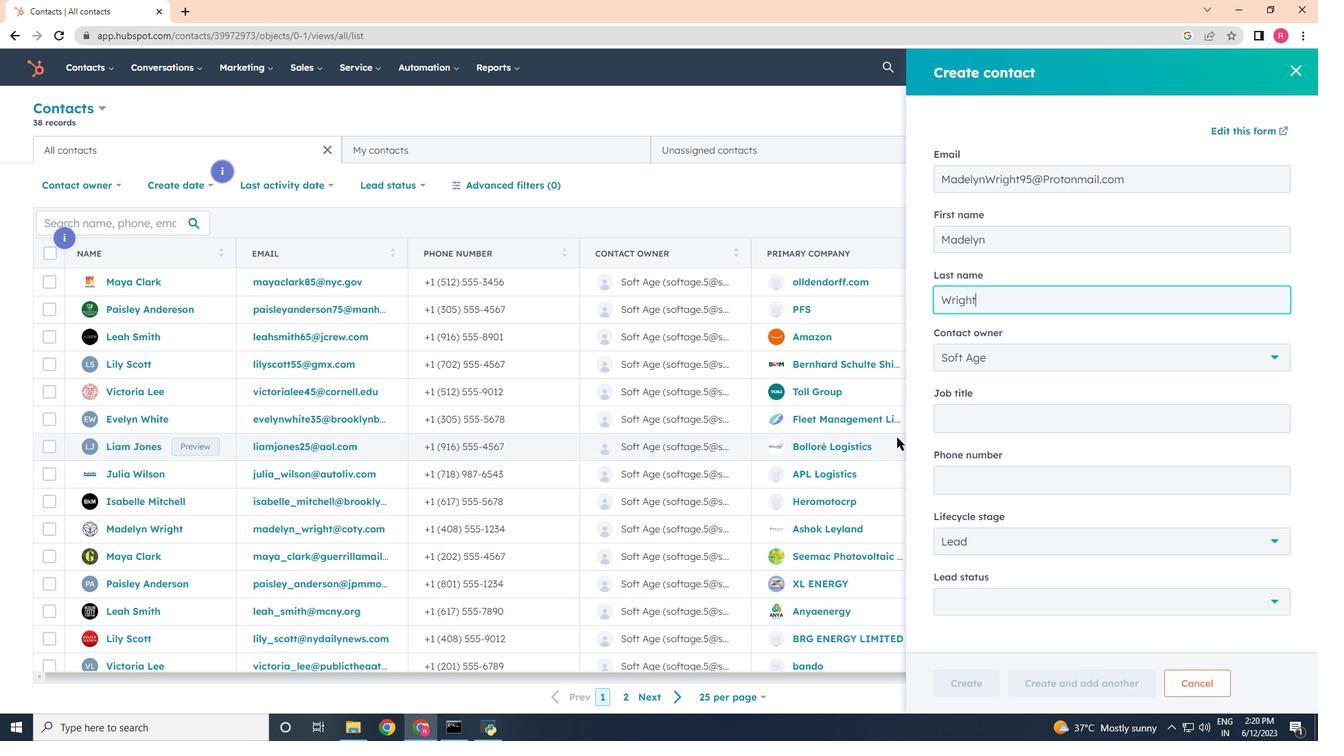 
Action: Mouse moved to (977, 416)
Screenshot: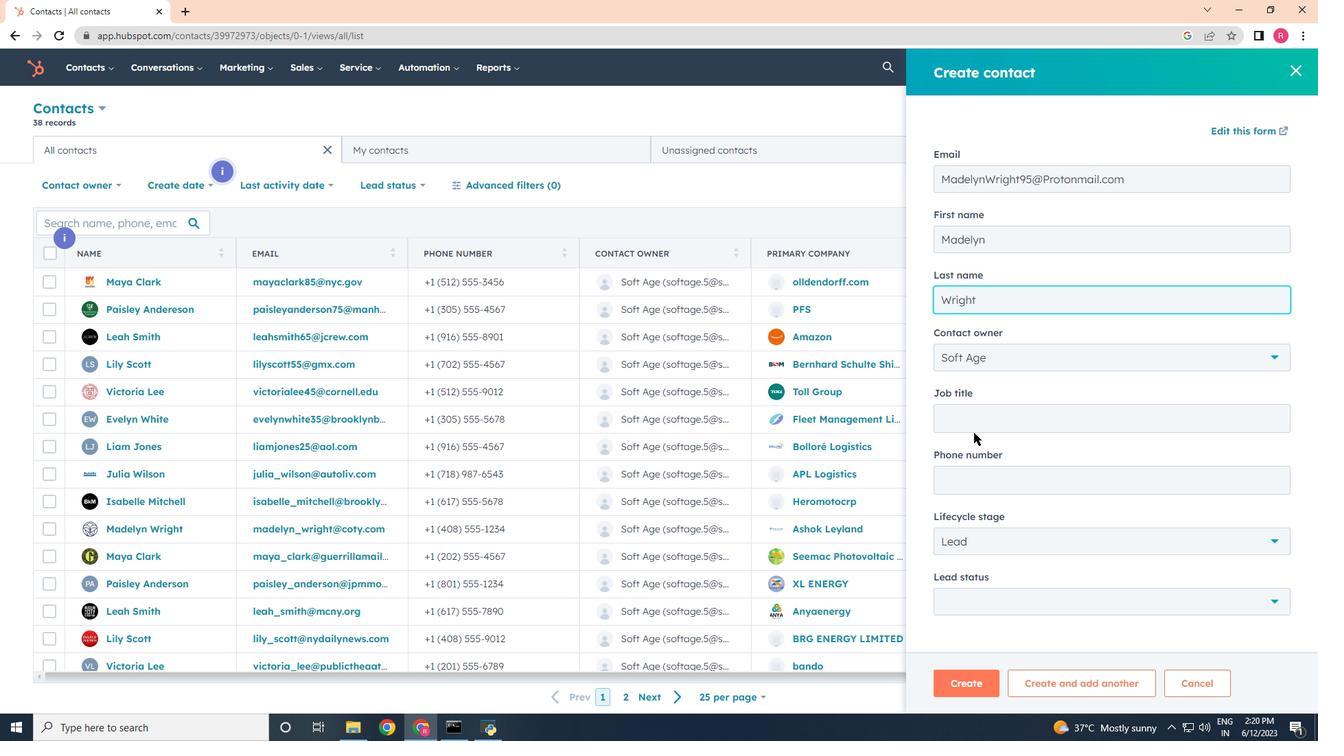
Action: Mouse pressed left at (977, 416)
Screenshot: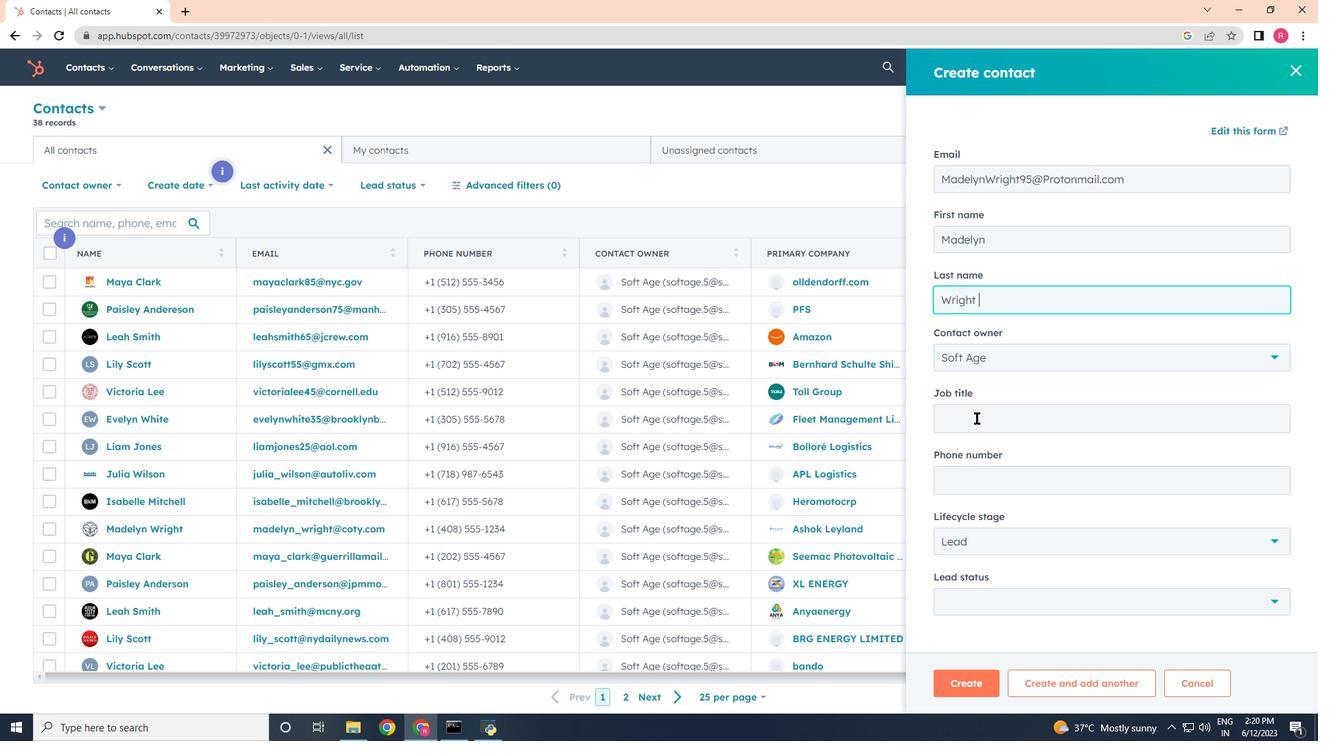 
Action: Key pressed <Key.shift>UI/<Key.shift><Key.shift><Key.shift><Key.shift><Key.shift><Key.shift><Key.shift><Key.shift><Key.shift><Key.shift><Key.shift><Key.shift><Key.shift><Key.shift><Key.shift><Key.shift><Key.shift>UX<Key.space><Key.shift>Developer<Key.tab>6175558901
Screenshot: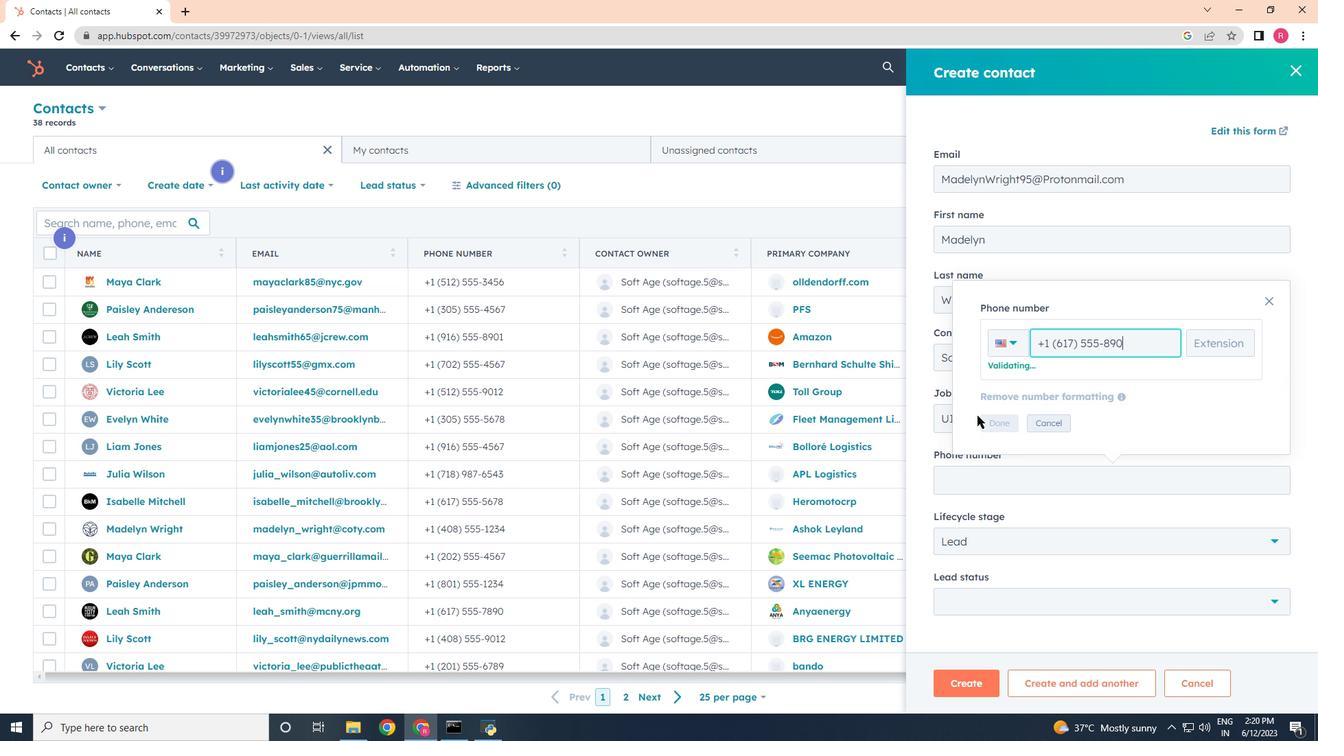 
Action: Mouse moved to (1018, 423)
Screenshot: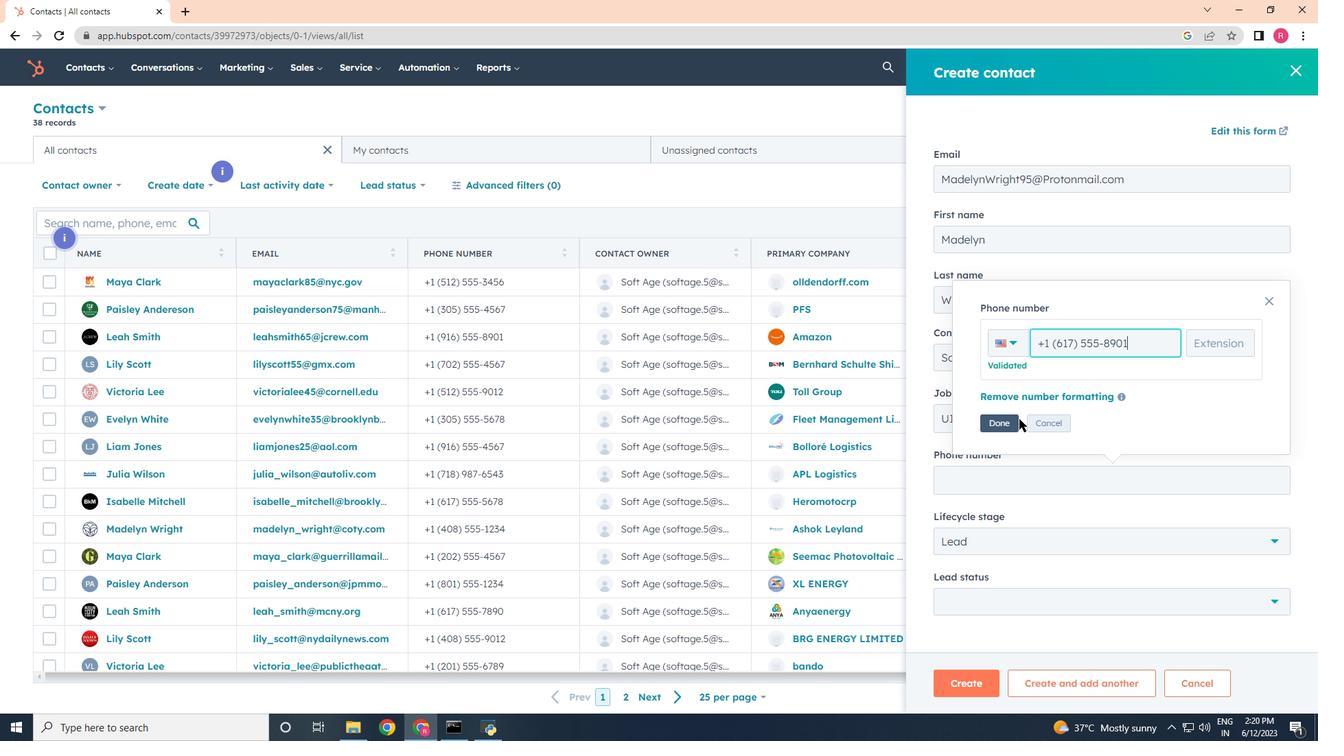 
Action: Mouse pressed left at (1018, 423)
Screenshot: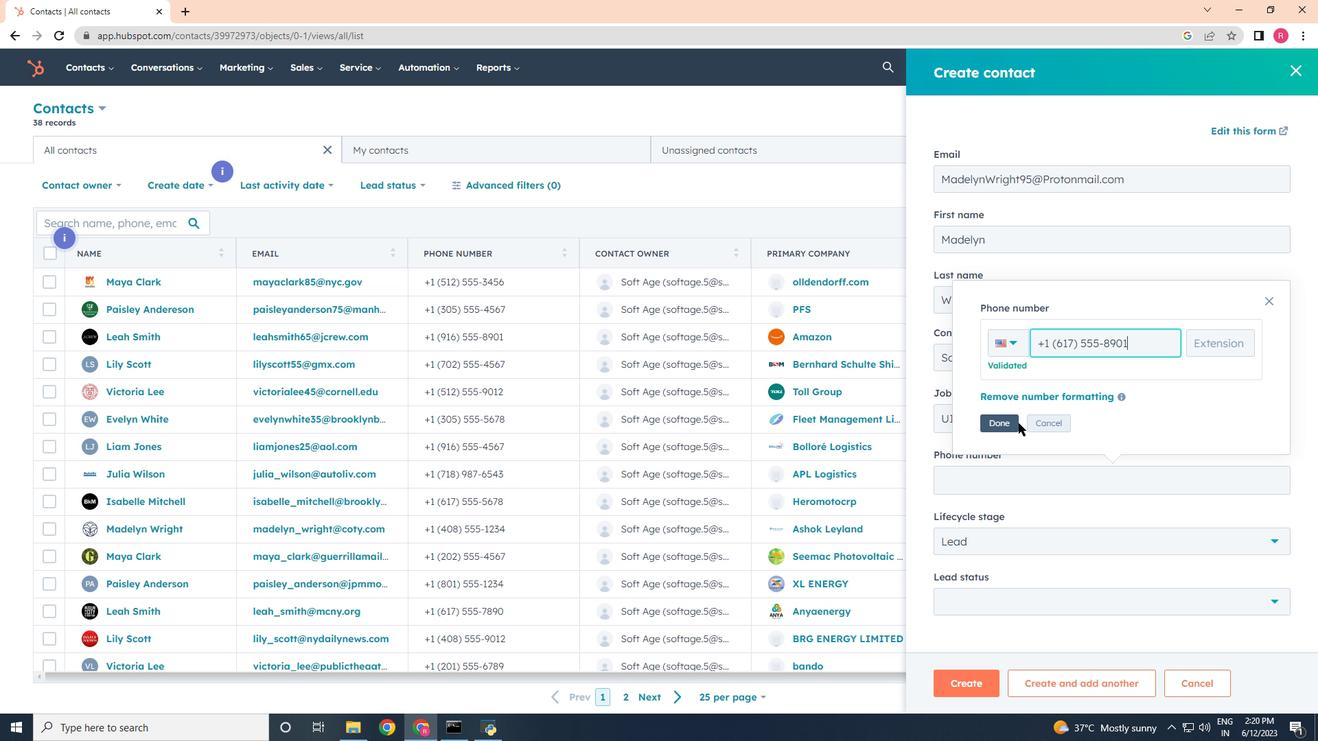 
Action: Mouse moved to (1003, 425)
Screenshot: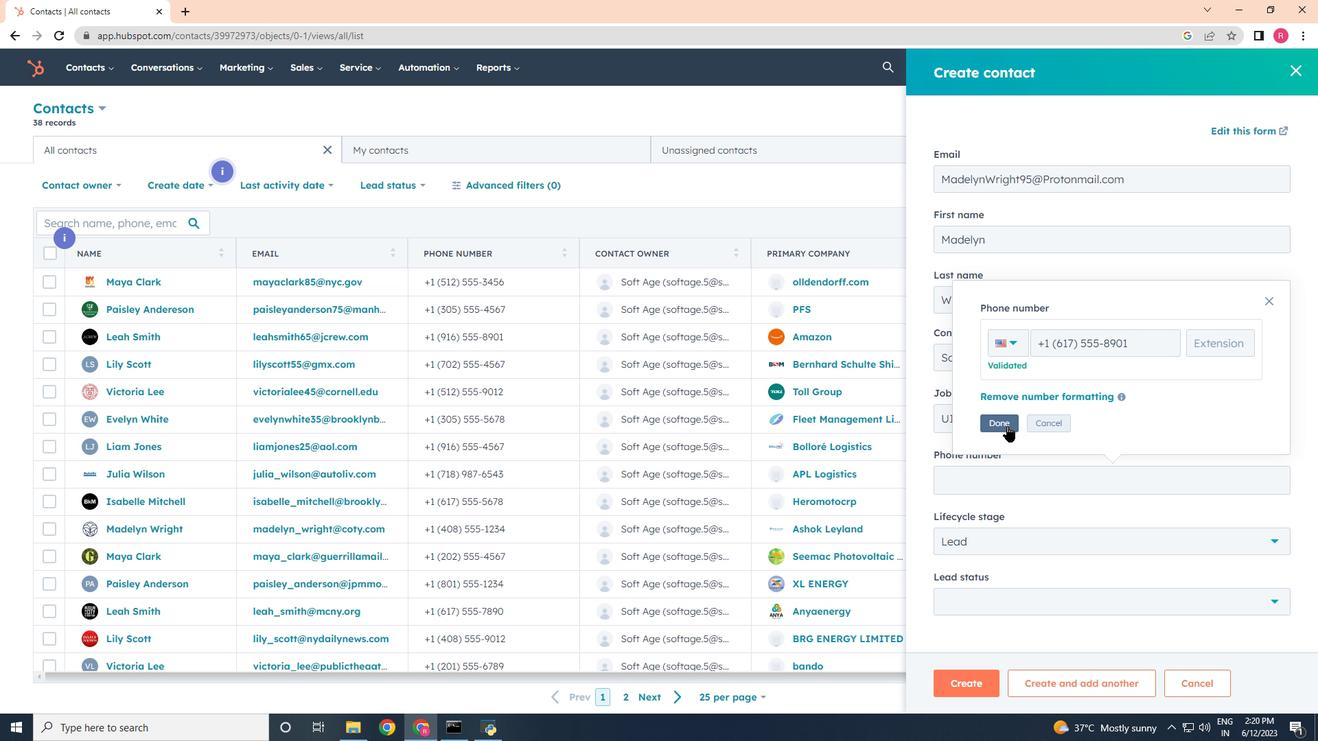 
Action: Mouse pressed left at (1003, 425)
Screenshot: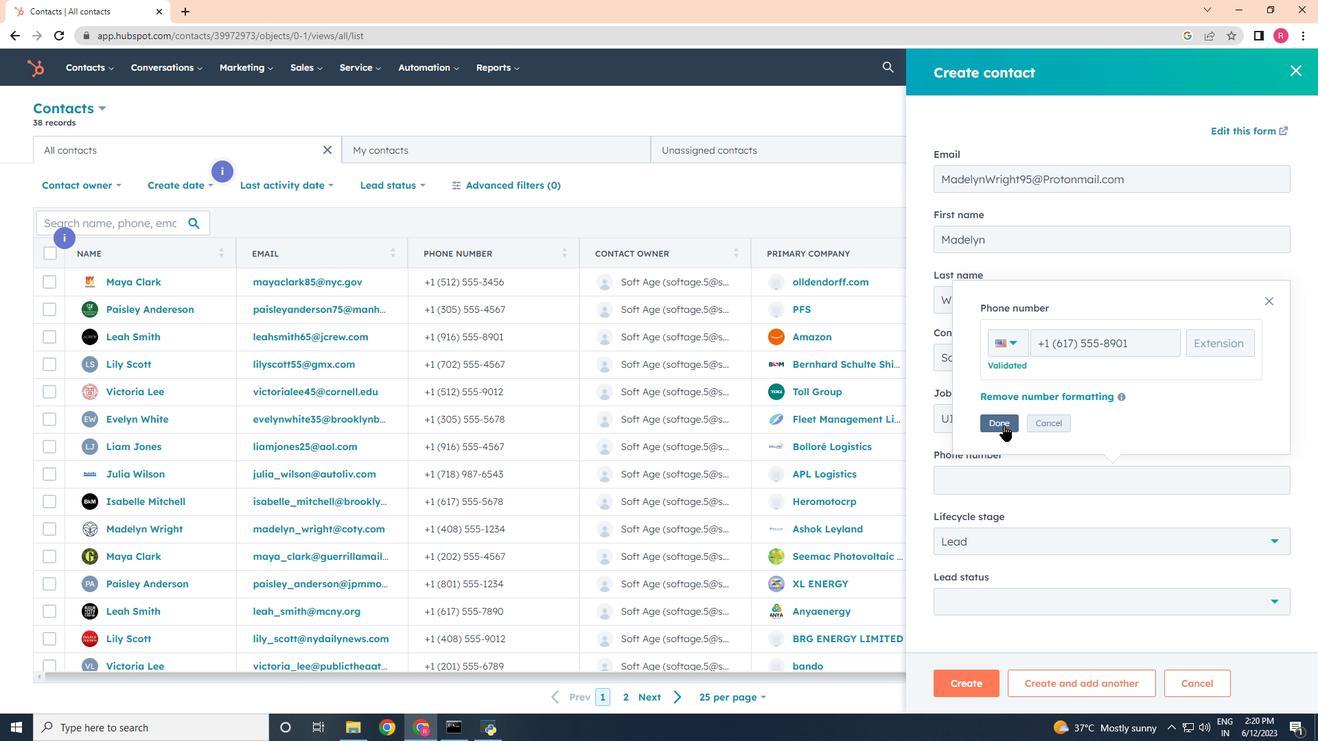 
Action: Mouse moved to (981, 545)
Screenshot: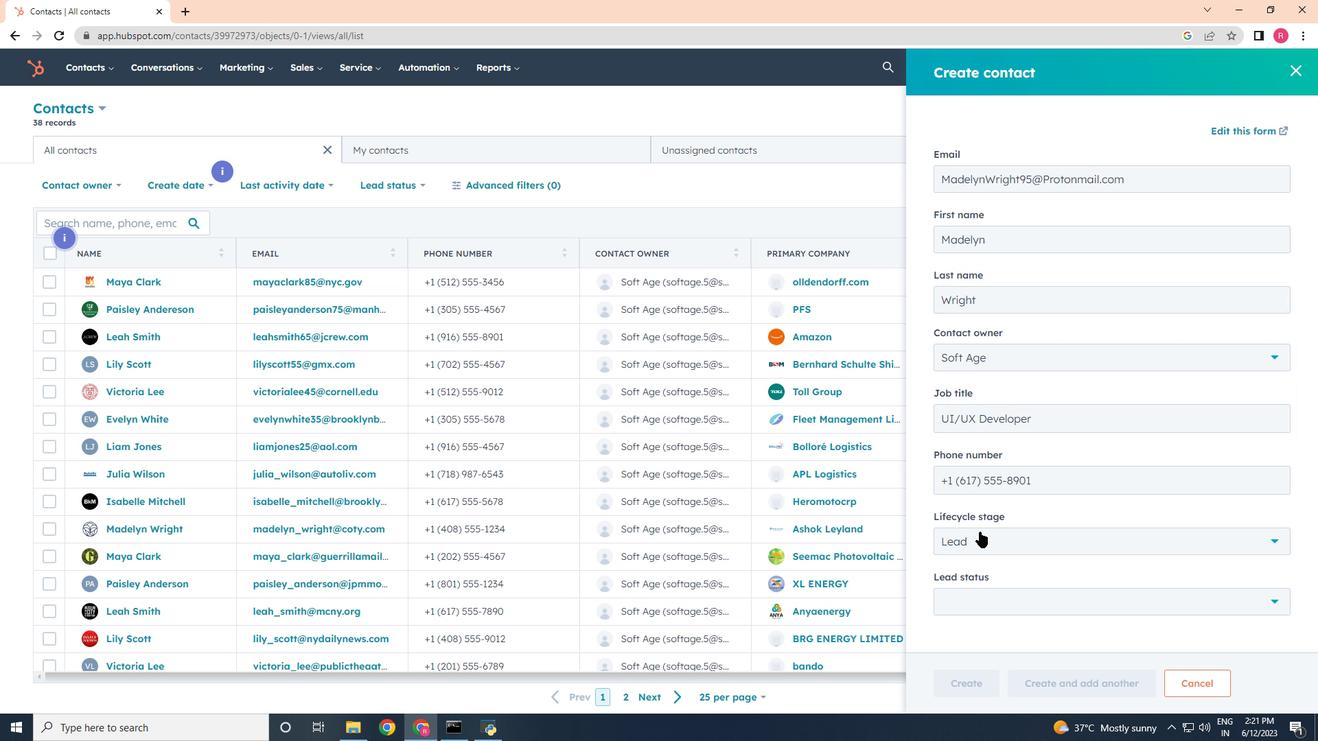 
Action: Mouse pressed left at (981, 545)
Screenshot: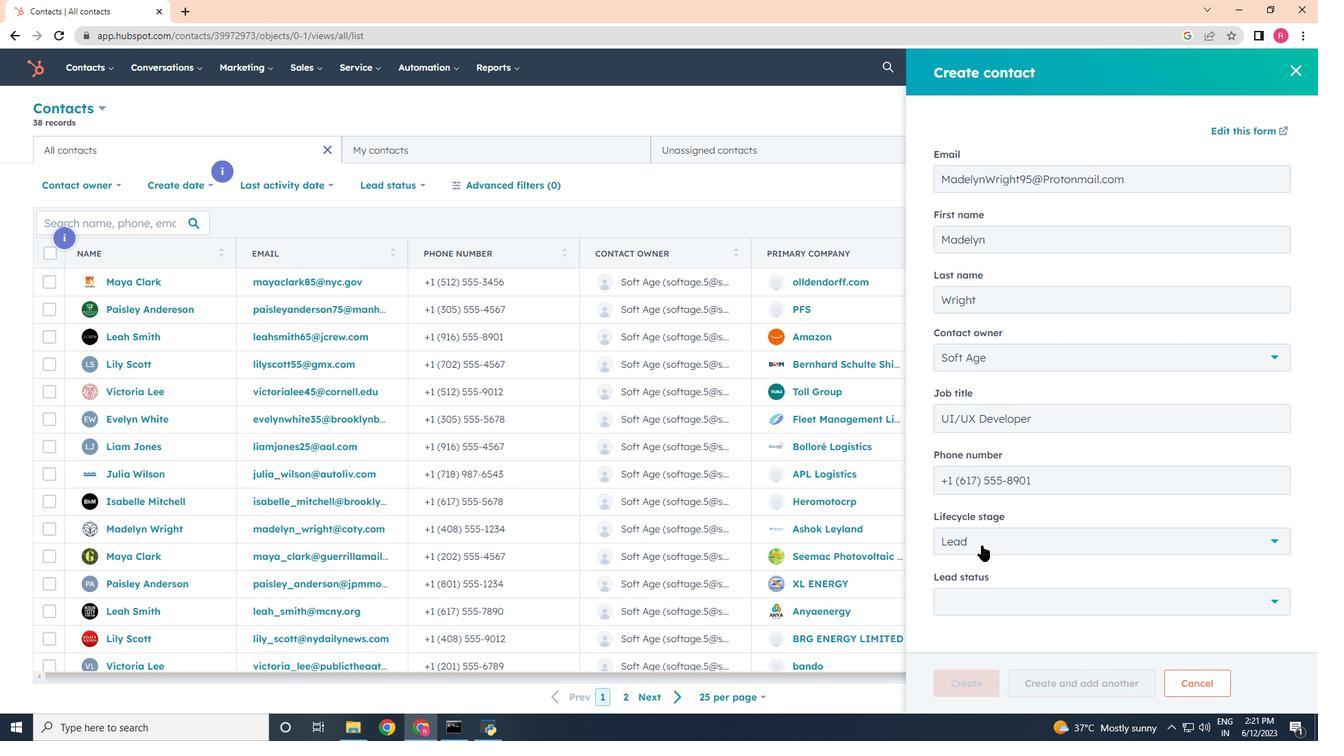 
Action: Mouse moved to (967, 420)
Screenshot: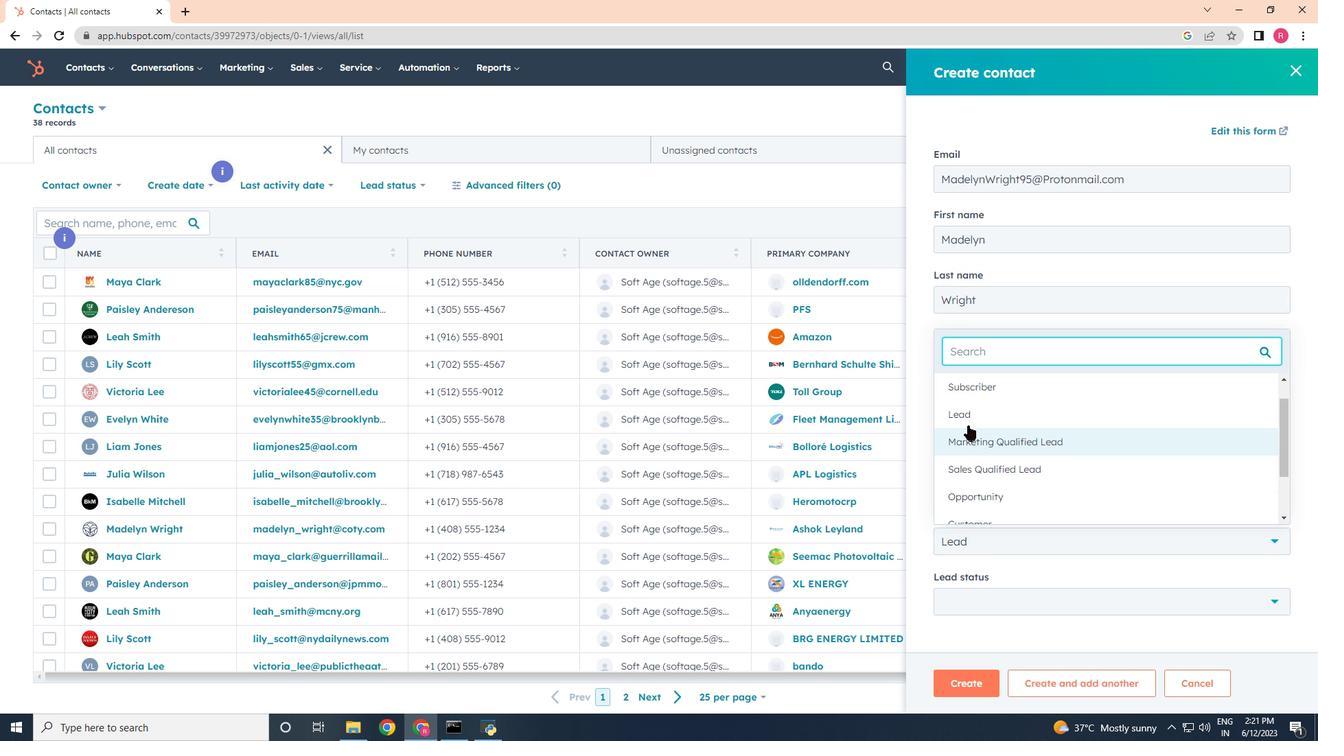 
Action: Mouse pressed left at (967, 420)
Screenshot: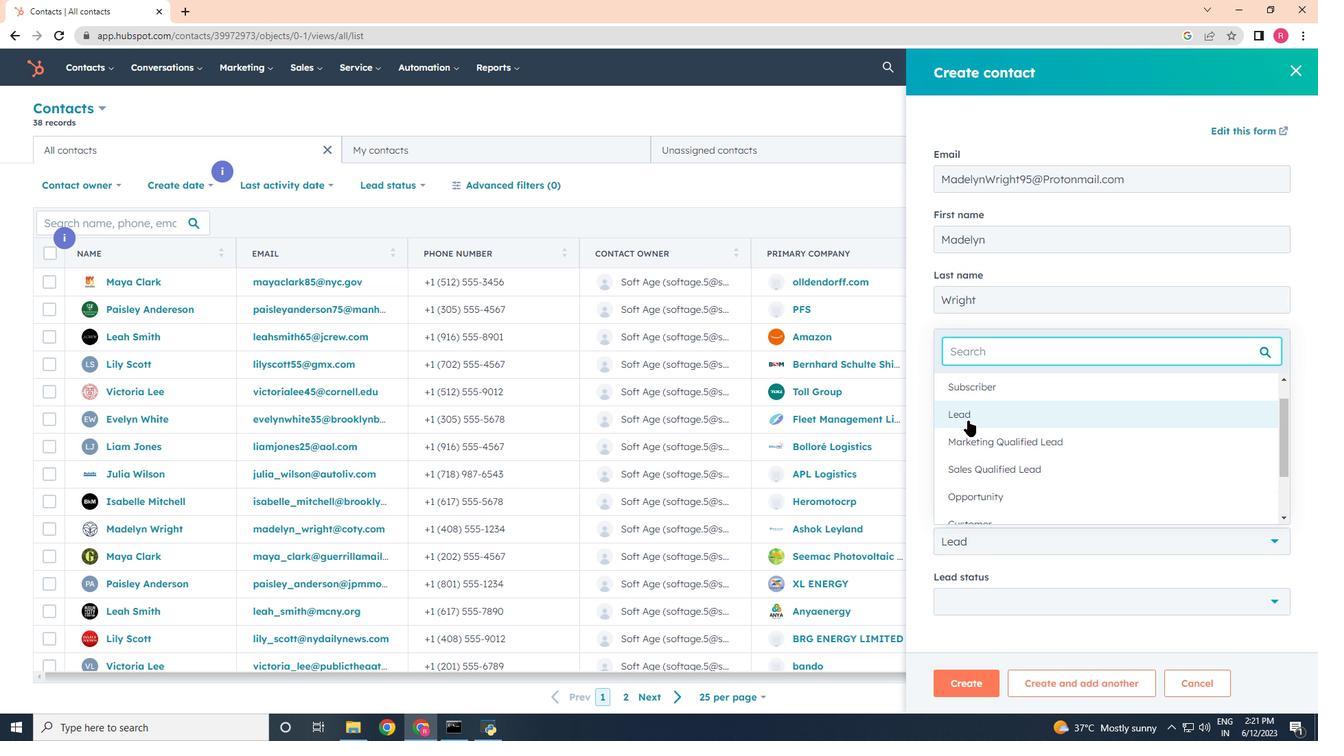 
Action: Mouse moved to (979, 603)
Screenshot: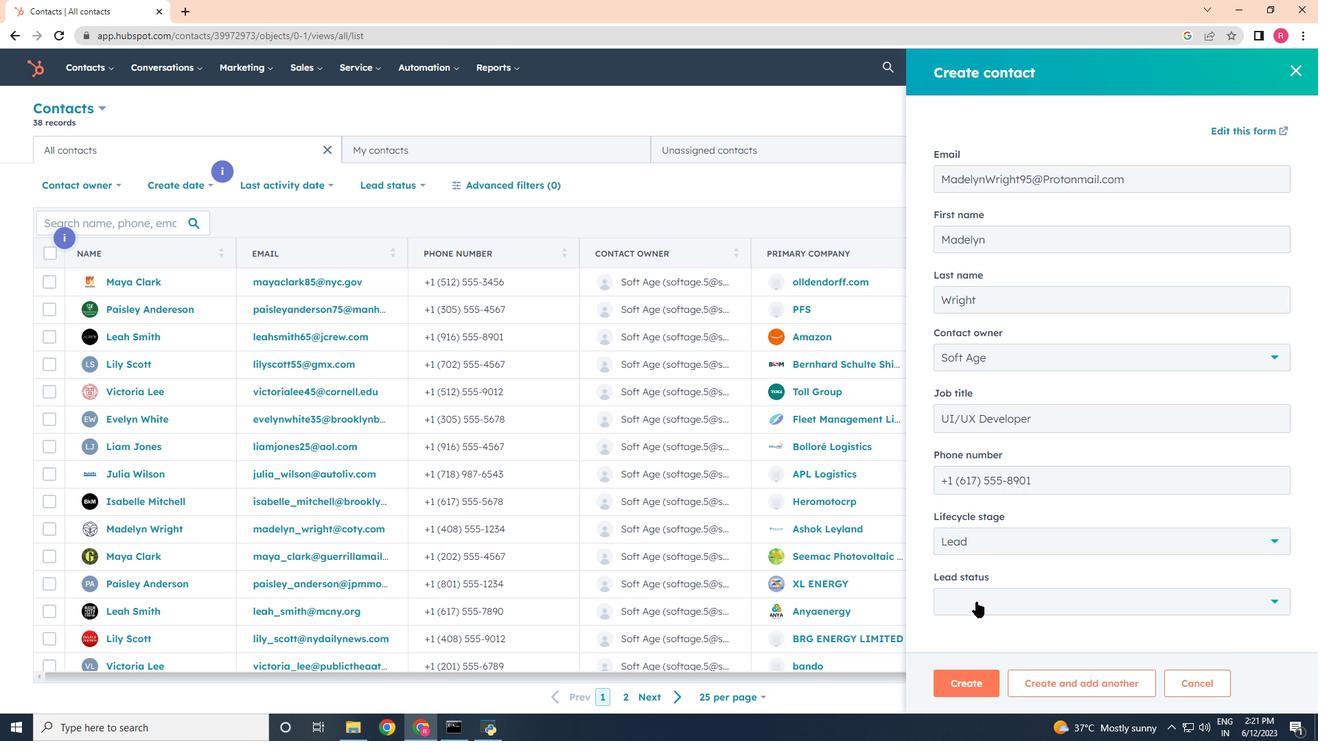 
Action: Mouse pressed left at (979, 603)
Screenshot: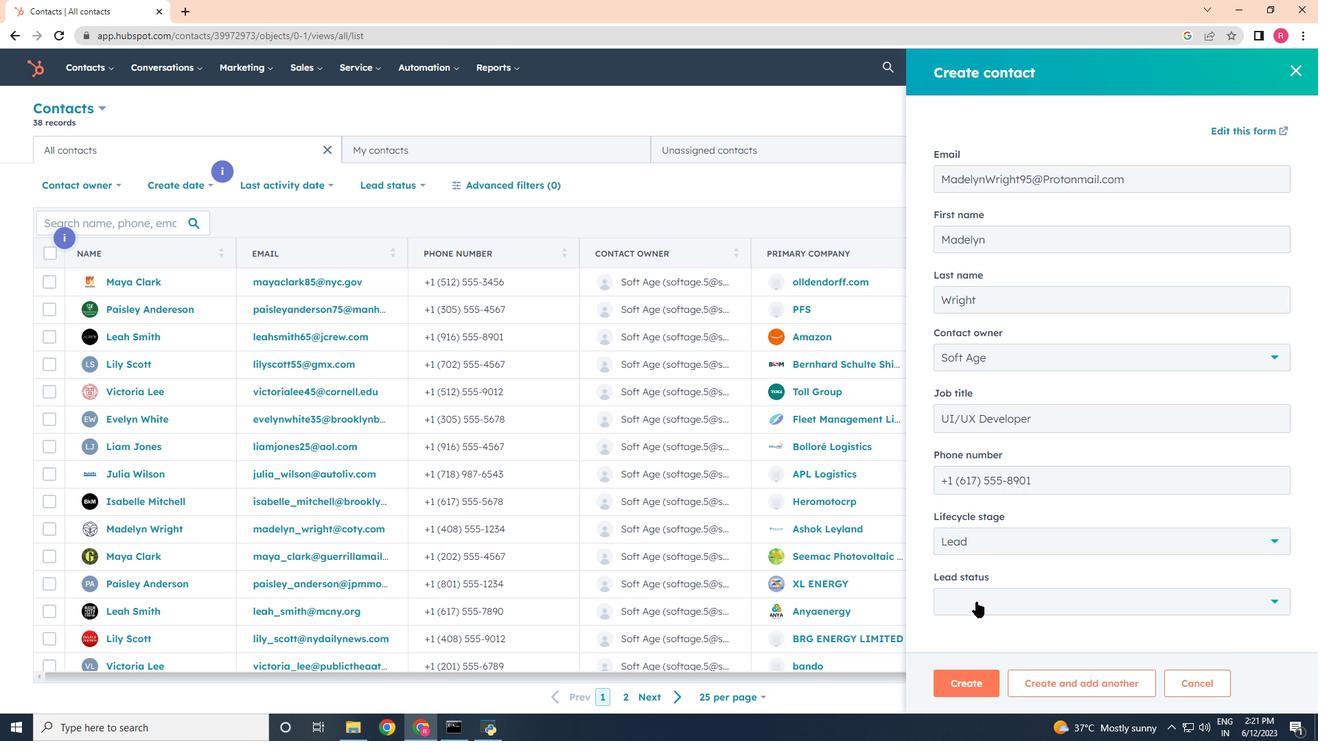 
Action: Mouse moved to (966, 477)
Screenshot: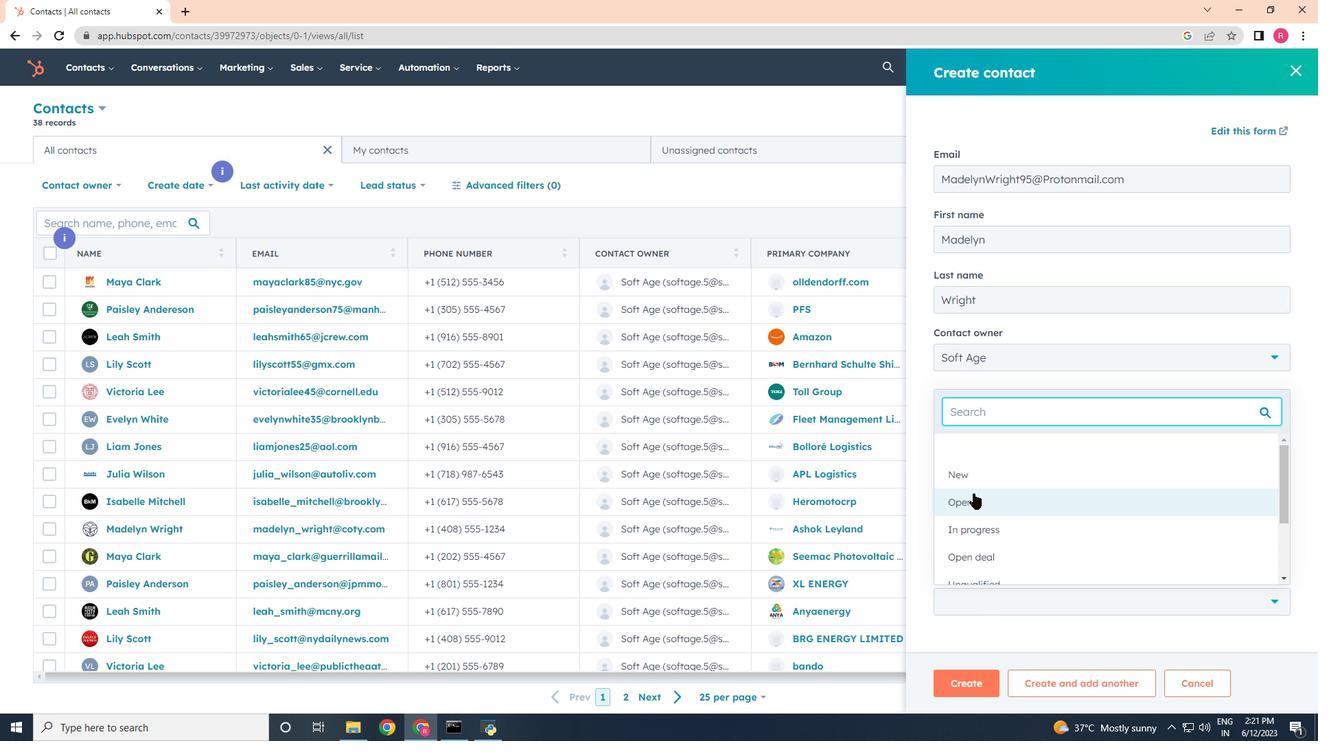 
Action: Mouse pressed left at (966, 477)
Screenshot: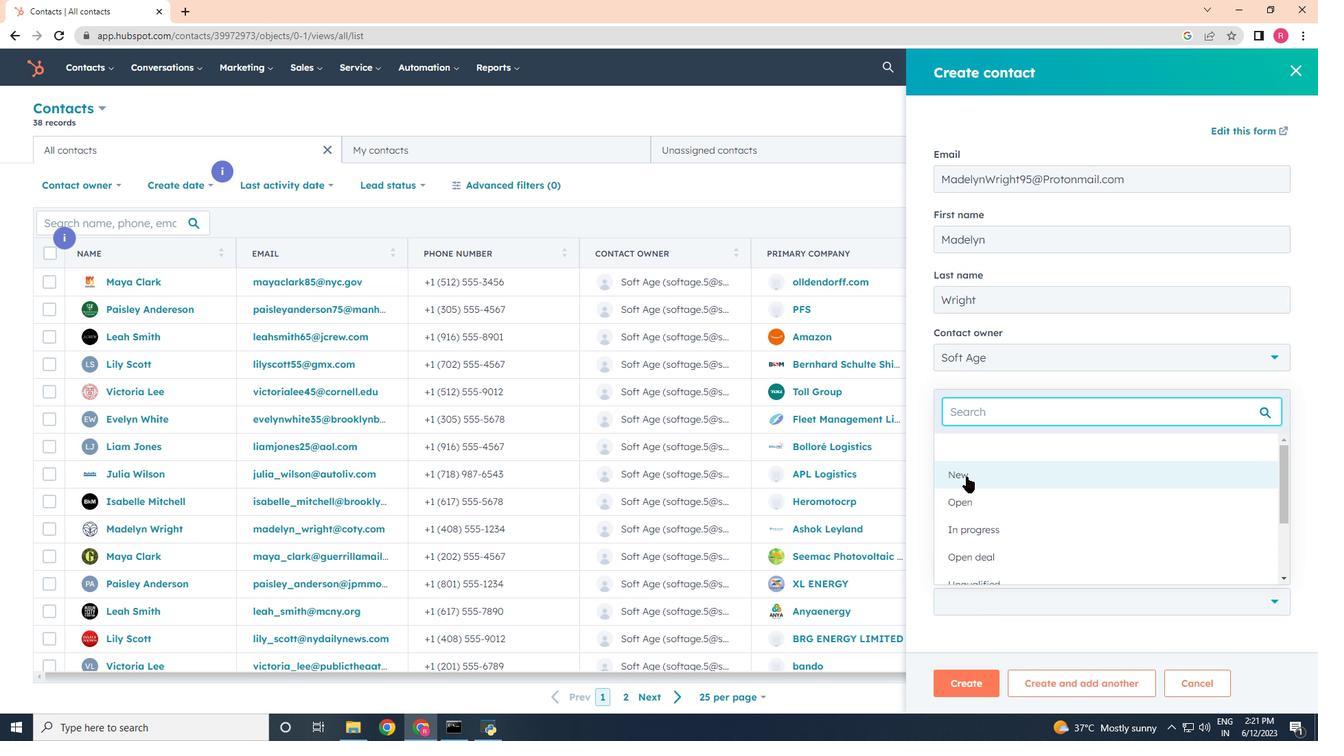 
Action: Mouse moved to (983, 681)
Screenshot: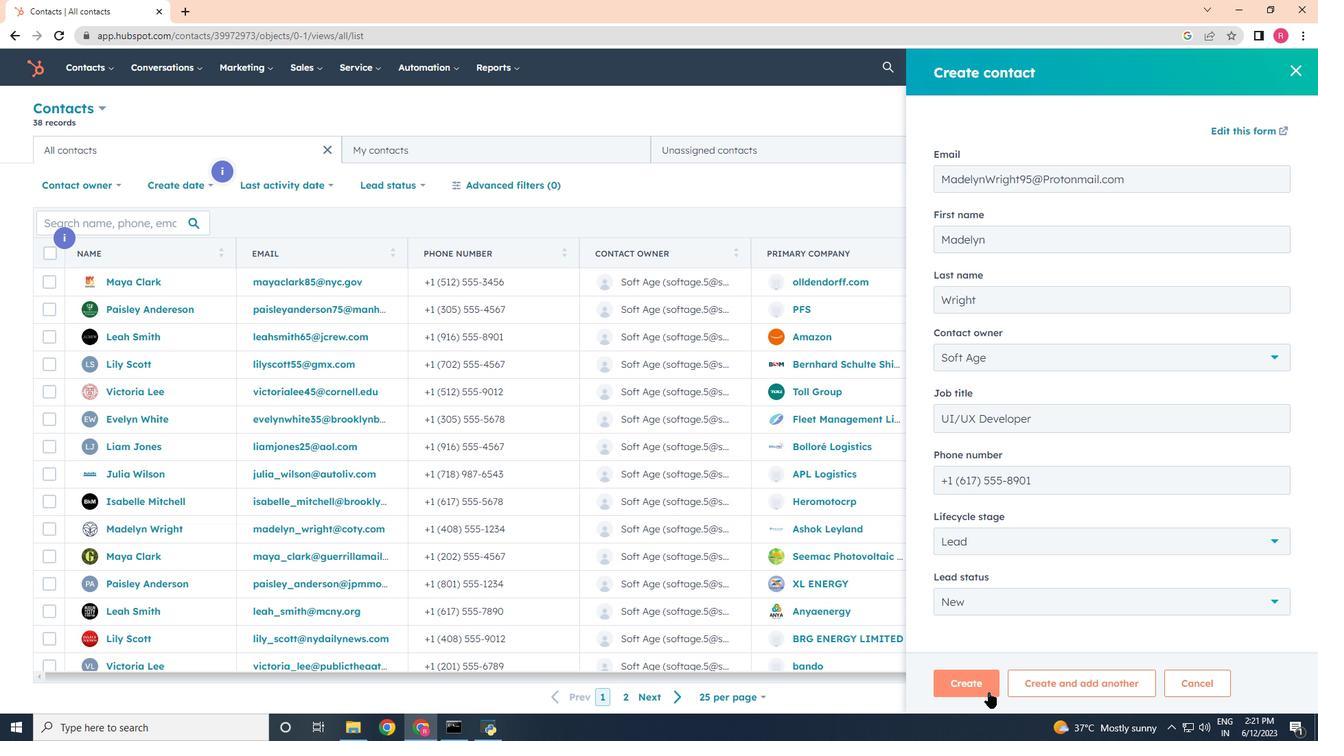 
Action: Mouse pressed left at (983, 681)
Screenshot: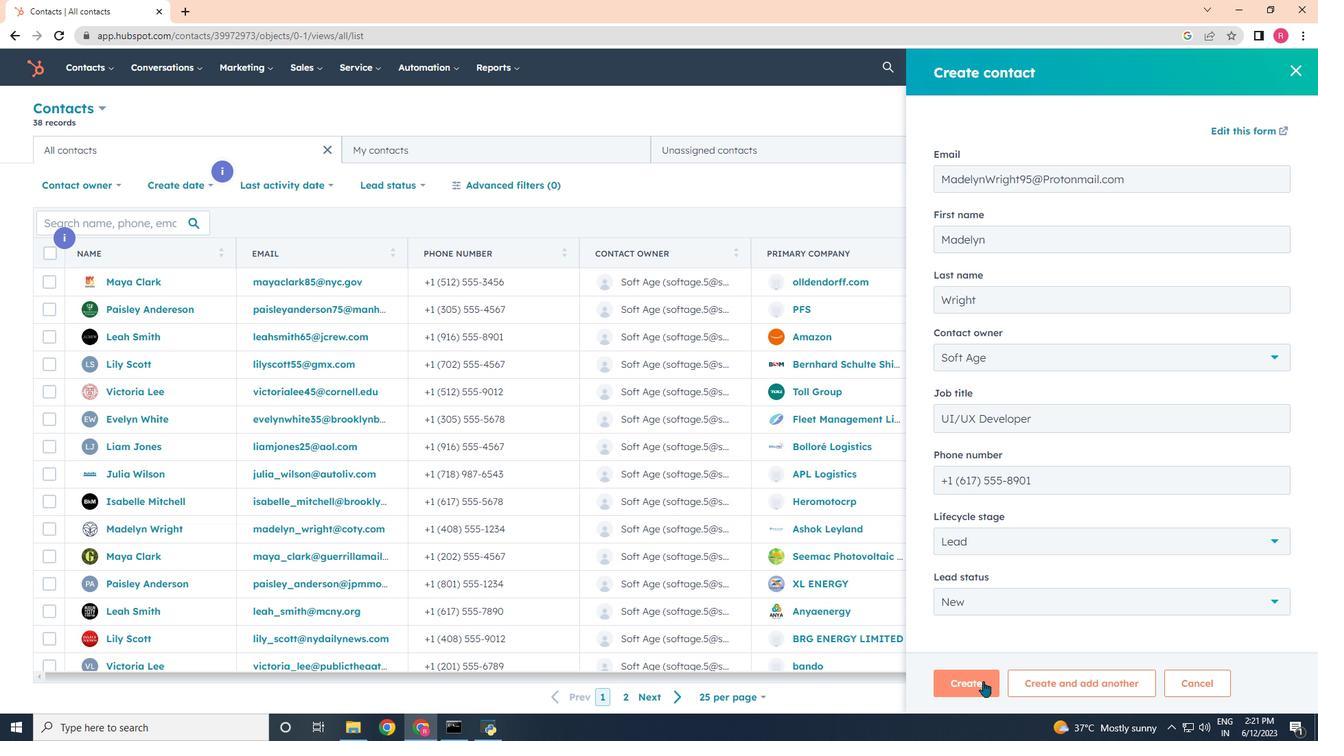 
Action: Mouse moved to (941, 675)
Screenshot: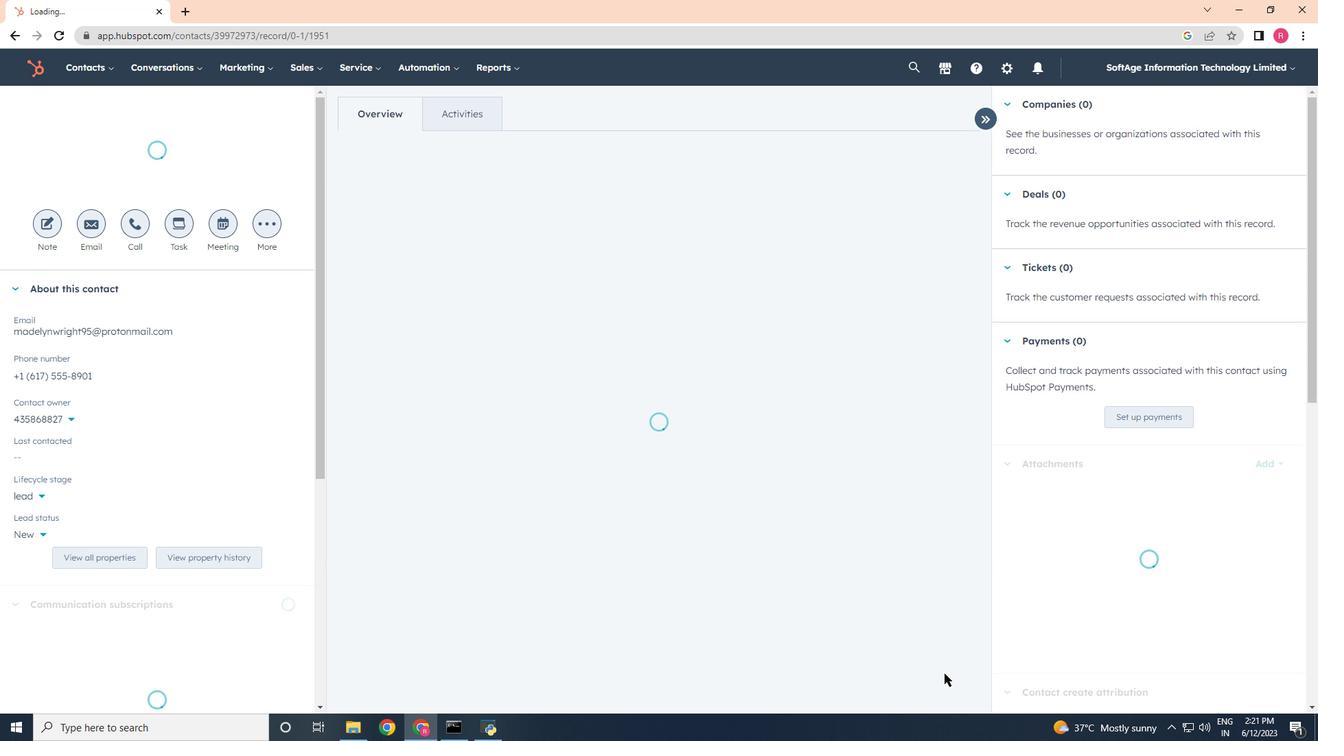 
